 Task: In the event  named  Monthly Performance Evaluation and Development Planning, Set a range of dates when you can accept meetings  '4 Jul â€" 5 Aug 2023'. Select a duration of  30 min. Select working hours  	_x000D_
MON- SAT 9:00am â€" 5:00pm. Add time before or after your events  as 5 min. Set the frequency of available time slots for invitees as  40 min. Set the minimum notice period and maximum events allowed per day as  47 hour and 6. , logged in from the account softage.4@softage.net and add another guest for the event, softage.5@softage.net
Action: Mouse pressed left at (494, 167)
Screenshot: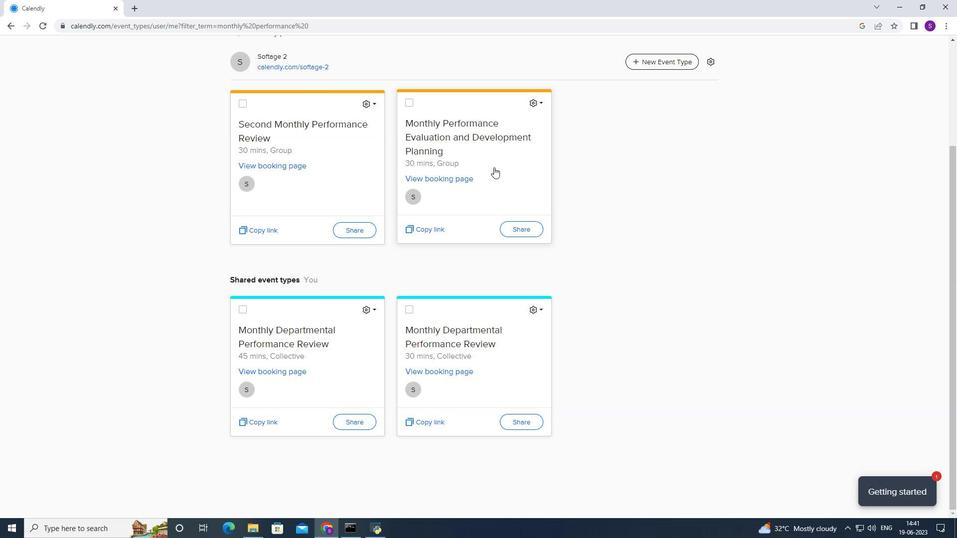
Action: Mouse moved to (340, 215)
Screenshot: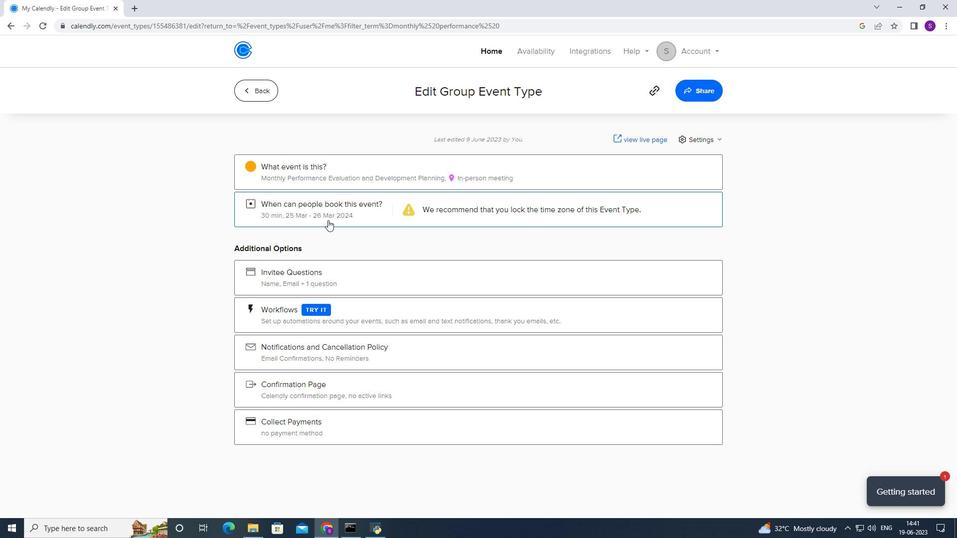 
Action: Mouse pressed left at (340, 215)
Screenshot: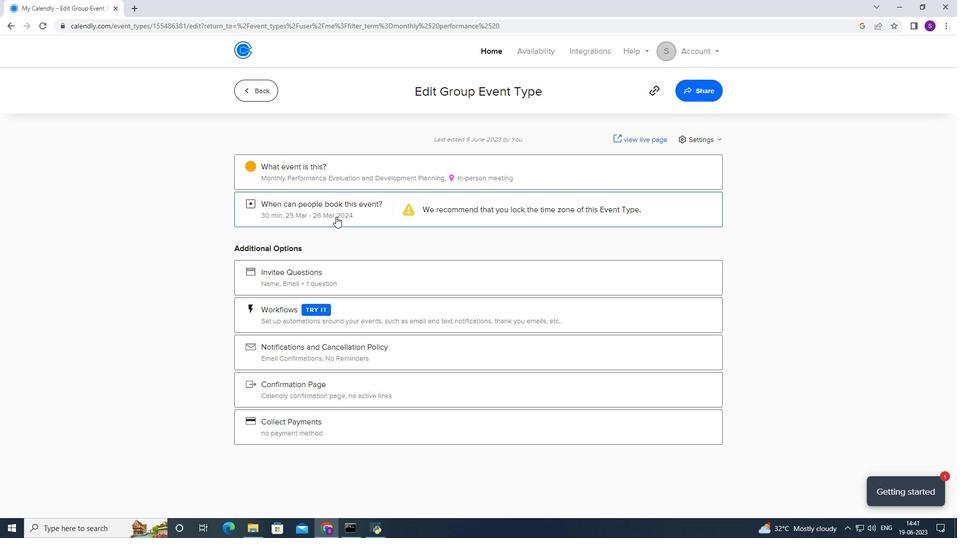 
Action: Mouse moved to (364, 339)
Screenshot: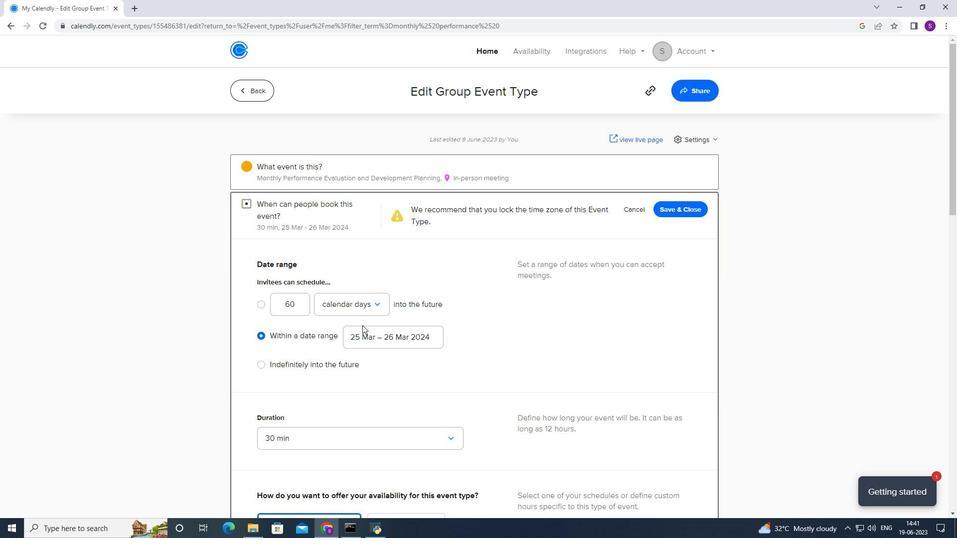 
Action: Mouse pressed left at (364, 339)
Screenshot: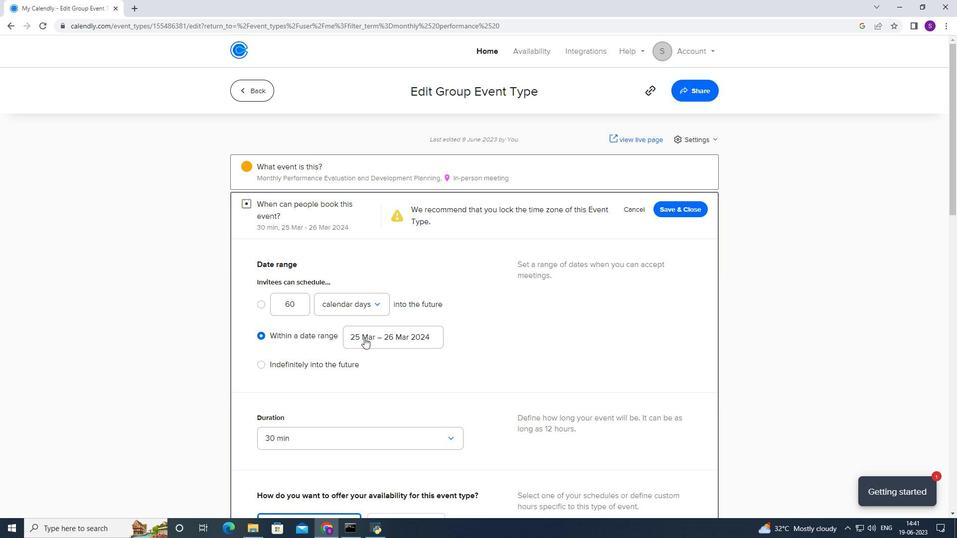 
Action: Mouse moved to (357, 201)
Screenshot: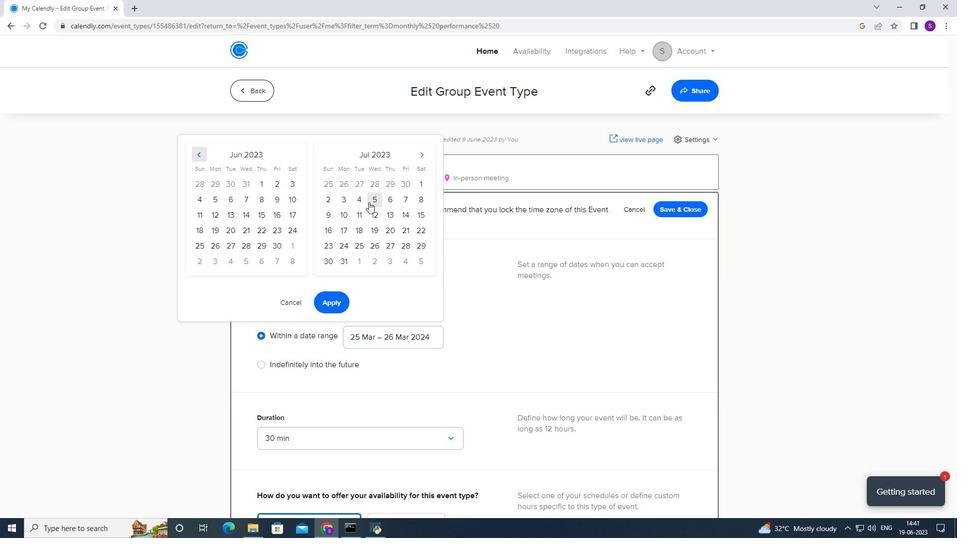 
Action: Mouse pressed left at (357, 201)
Screenshot: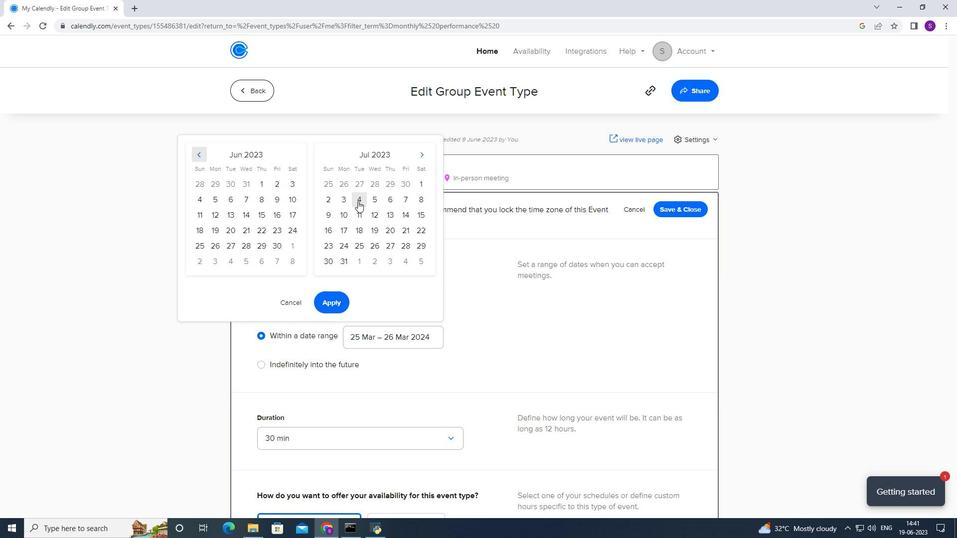 
Action: Mouse moved to (425, 152)
Screenshot: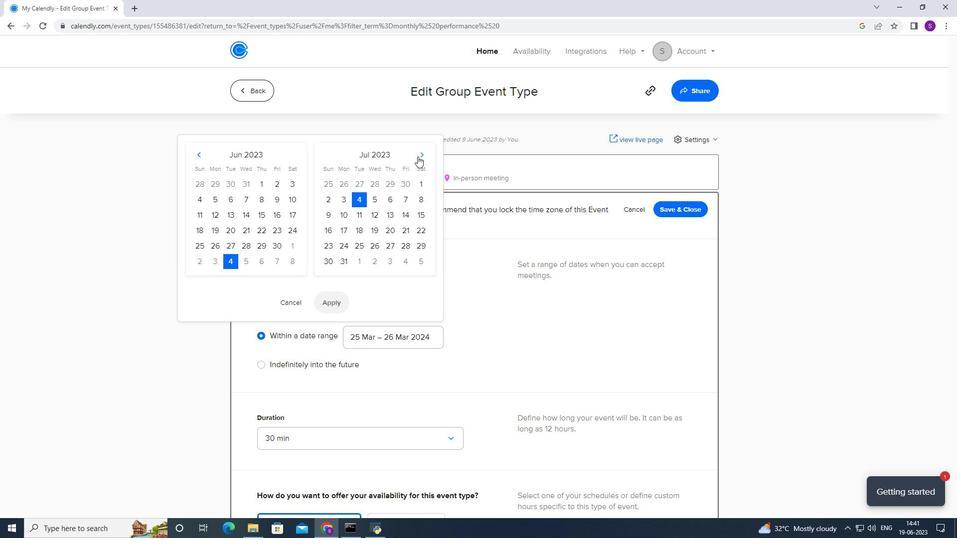 
Action: Mouse pressed left at (425, 152)
Screenshot: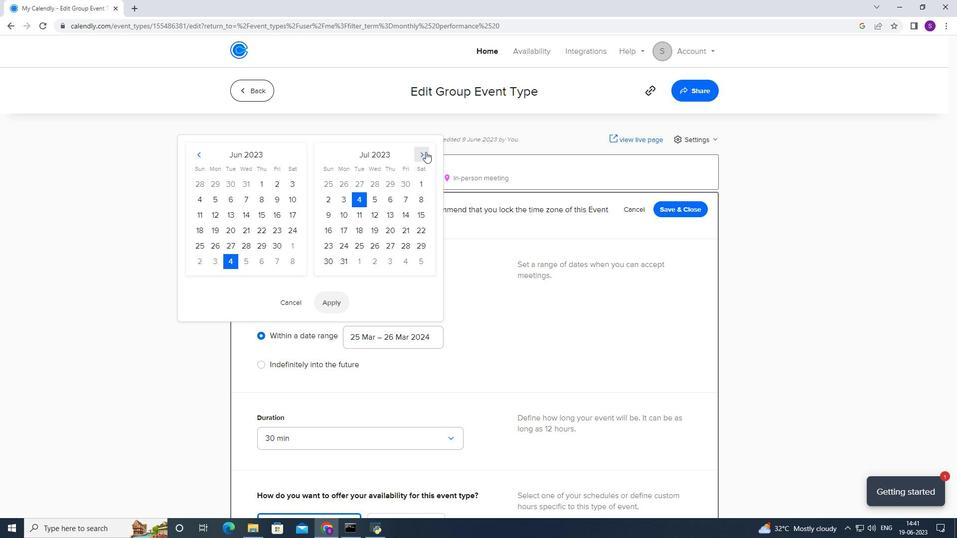 
Action: Mouse moved to (425, 179)
Screenshot: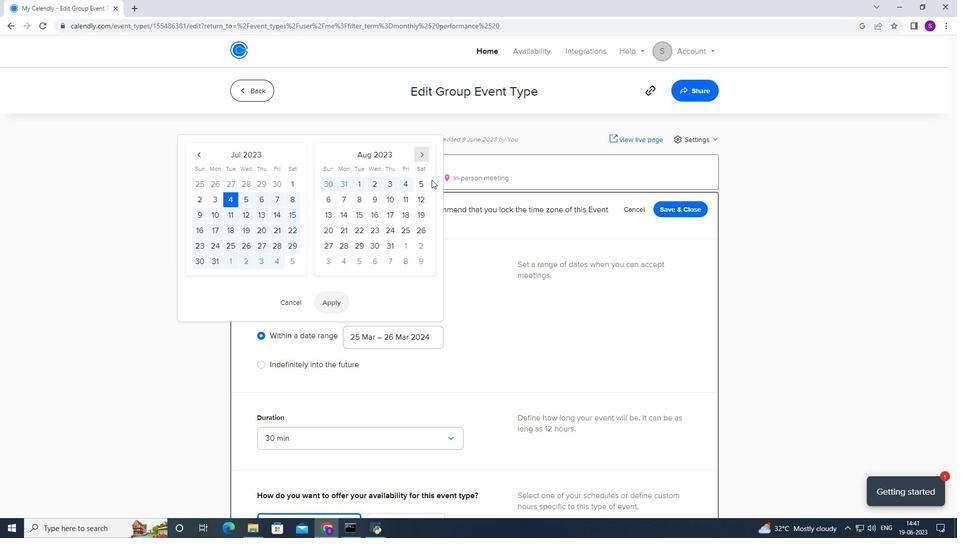 
Action: Mouse pressed left at (425, 179)
Screenshot: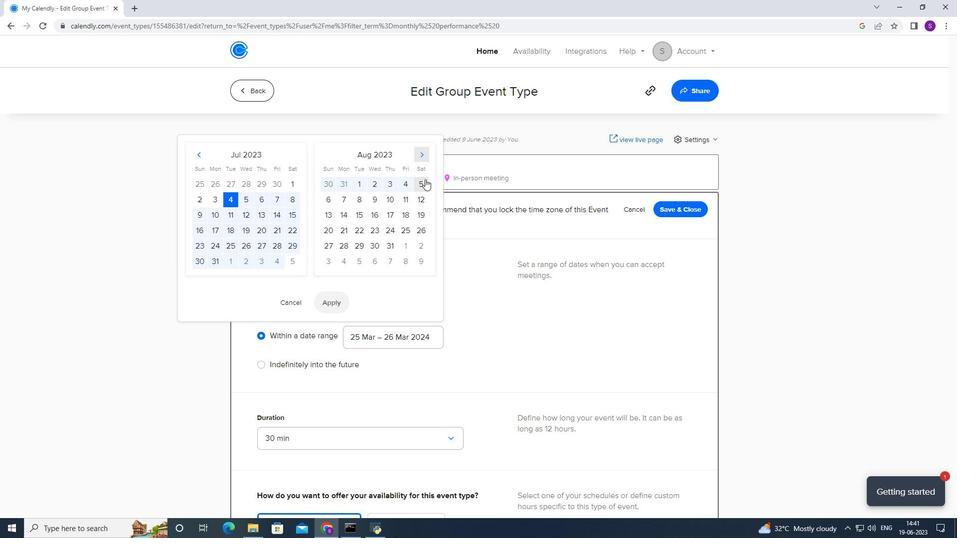 
Action: Mouse moved to (334, 307)
Screenshot: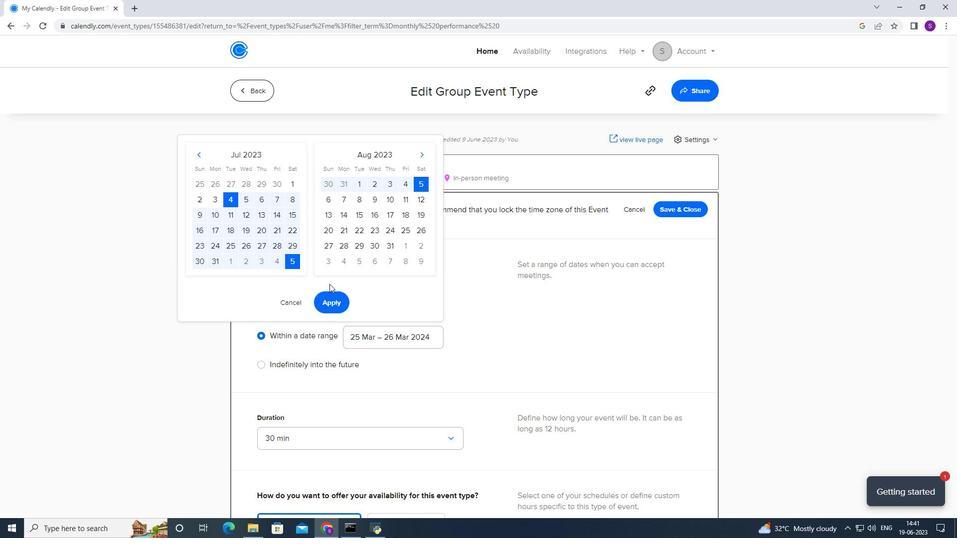 
Action: Mouse pressed left at (334, 307)
Screenshot: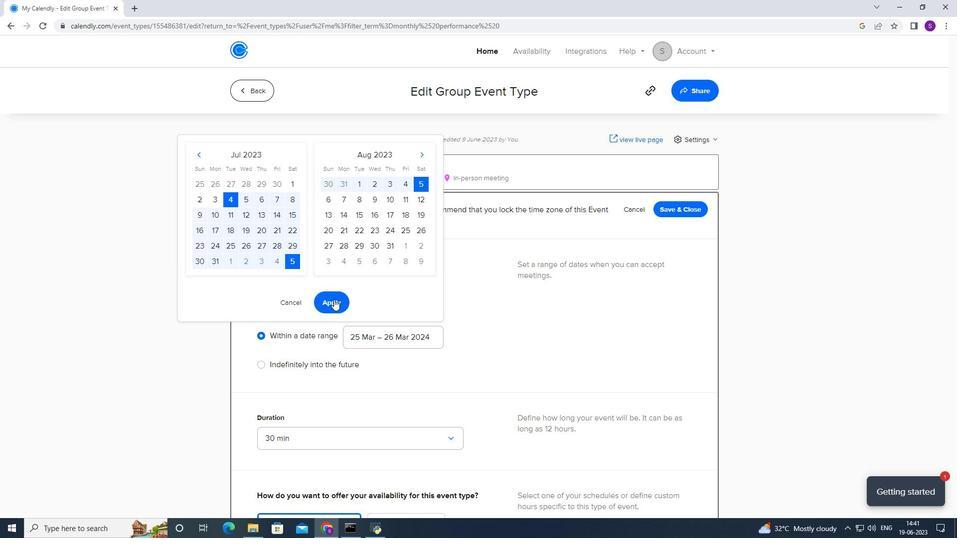 
Action: Mouse moved to (359, 301)
Screenshot: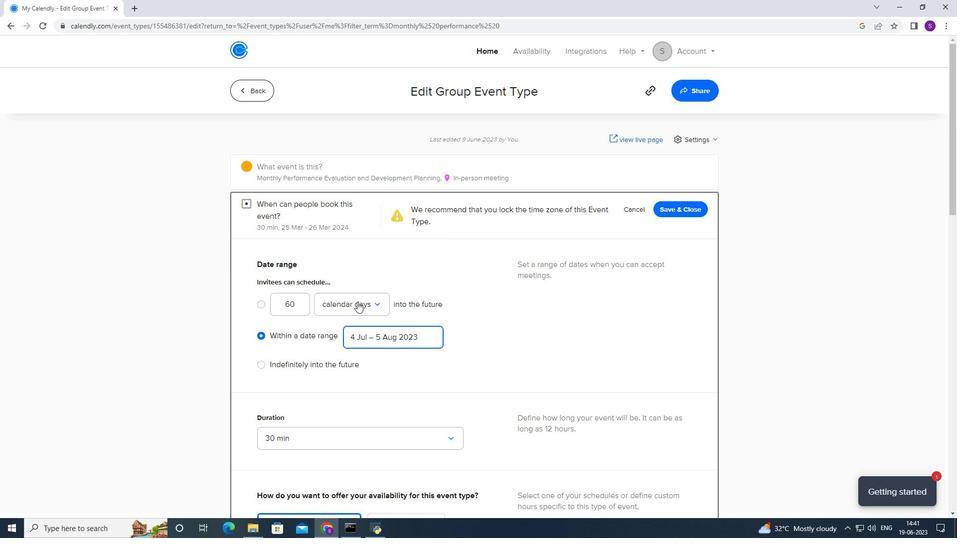 
Action: Mouse scrolled (359, 300) with delta (0, 0)
Screenshot: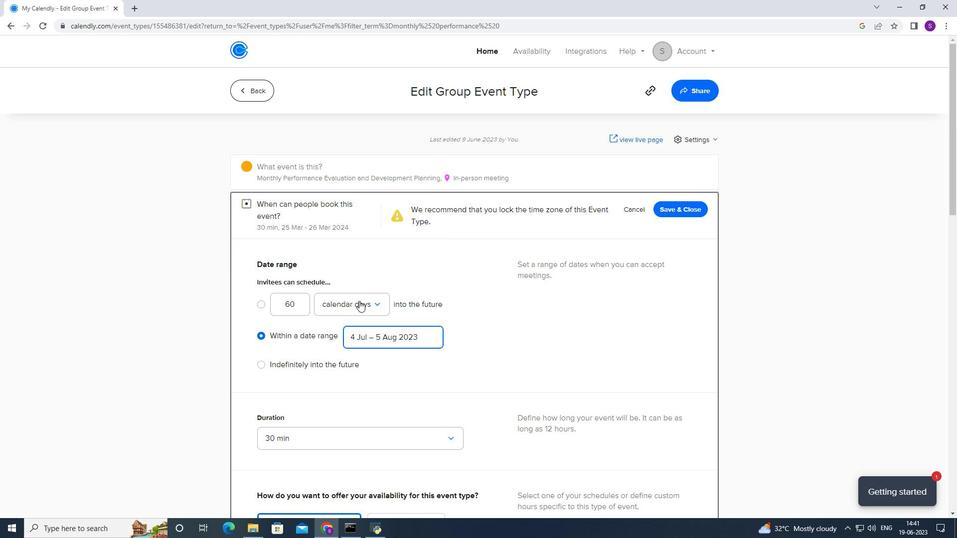 
Action: Mouse scrolled (359, 300) with delta (0, 0)
Screenshot: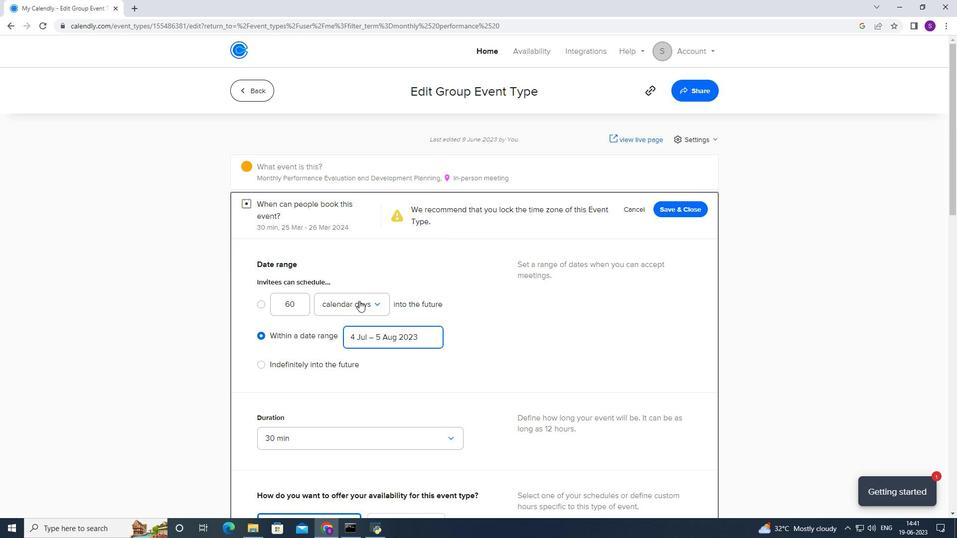 
Action: Mouse scrolled (359, 300) with delta (0, 0)
Screenshot: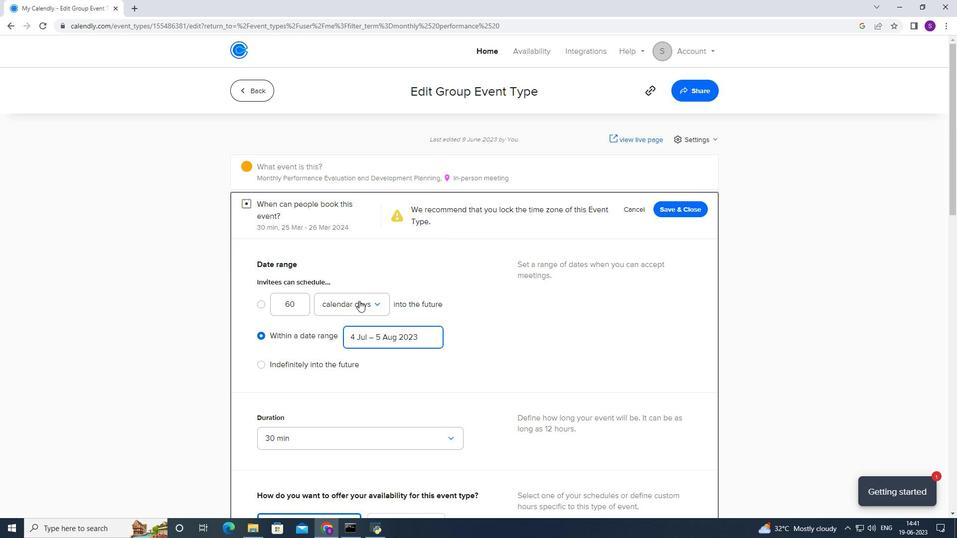 
Action: Mouse scrolled (359, 300) with delta (0, 0)
Screenshot: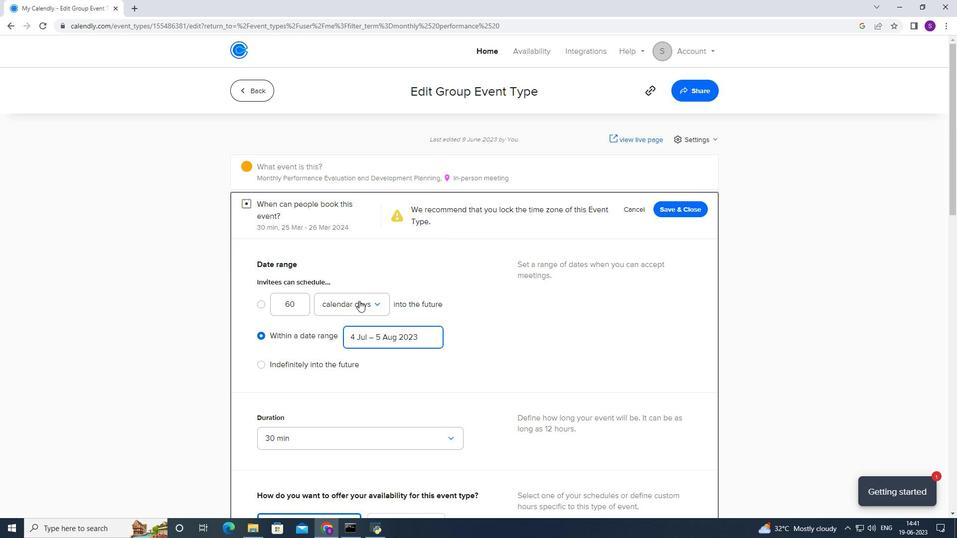 
Action: Mouse scrolled (359, 300) with delta (0, 0)
Screenshot: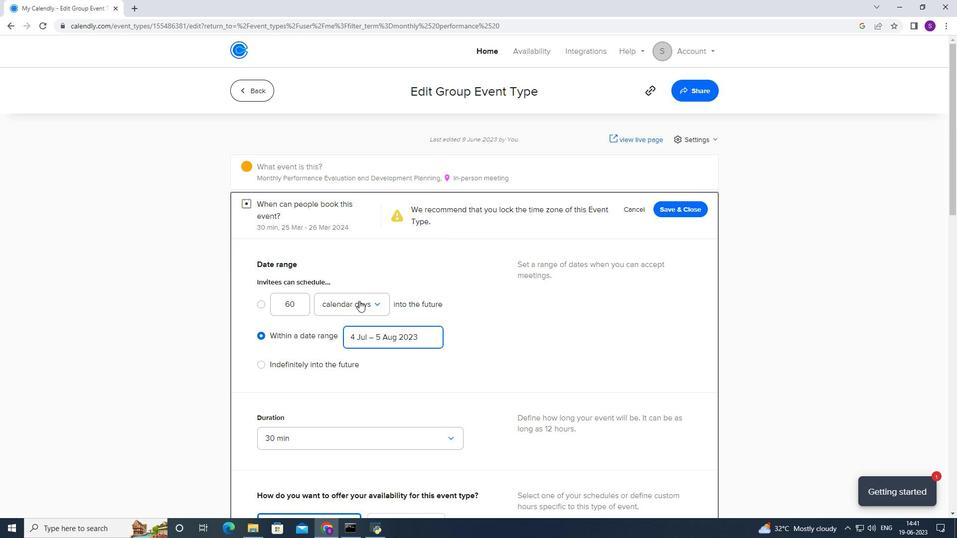 
Action: Mouse scrolled (359, 300) with delta (0, 0)
Screenshot: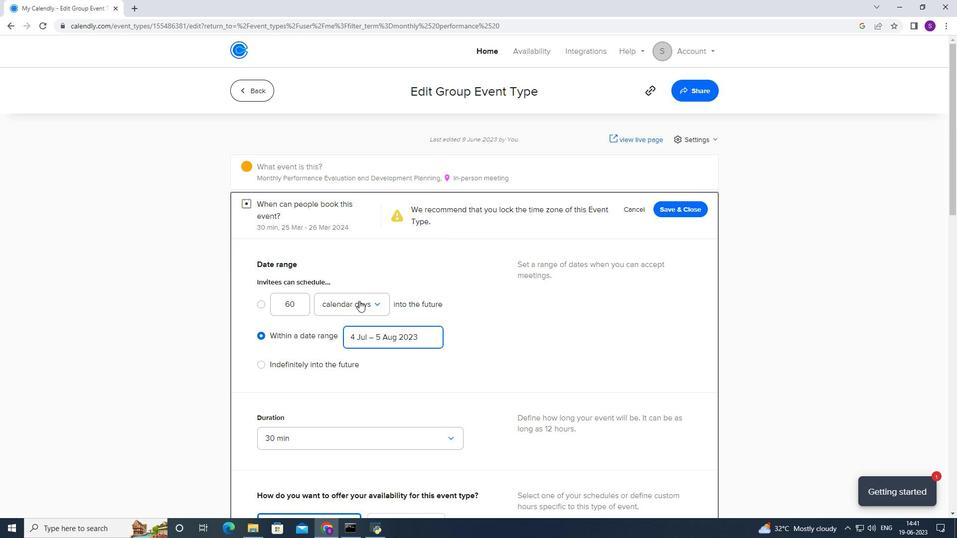 
Action: Mouse scrolled (359, 300) with delta (0, 0)
Screenshot: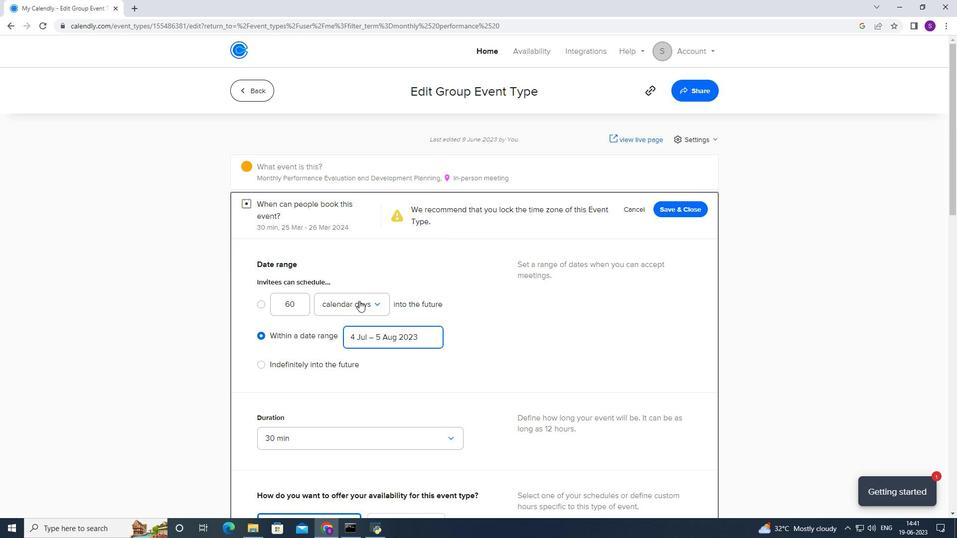 
Action: Mouse moved to (365, 286)
Screenshot: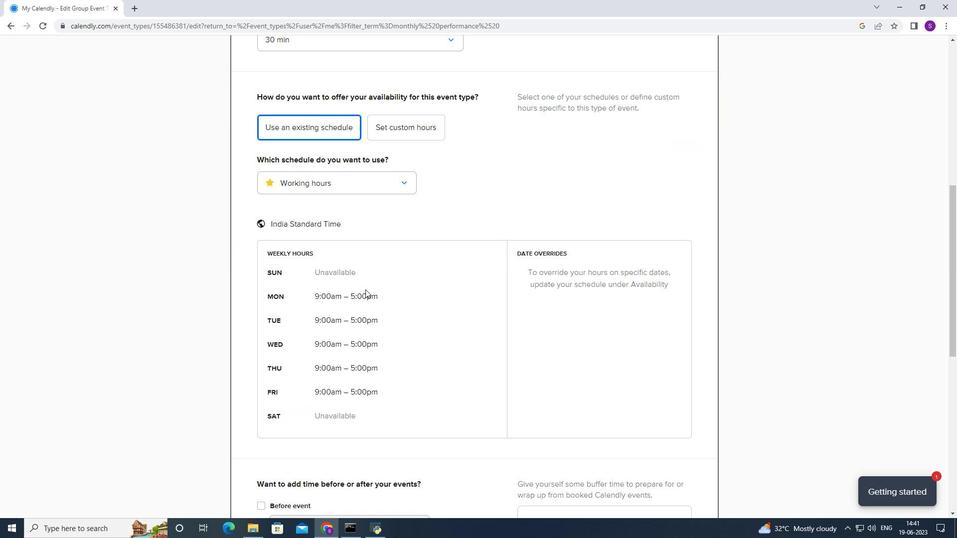 
Action: Mouse scrolled (365, 287) with delta (0, 0)
Screenshot: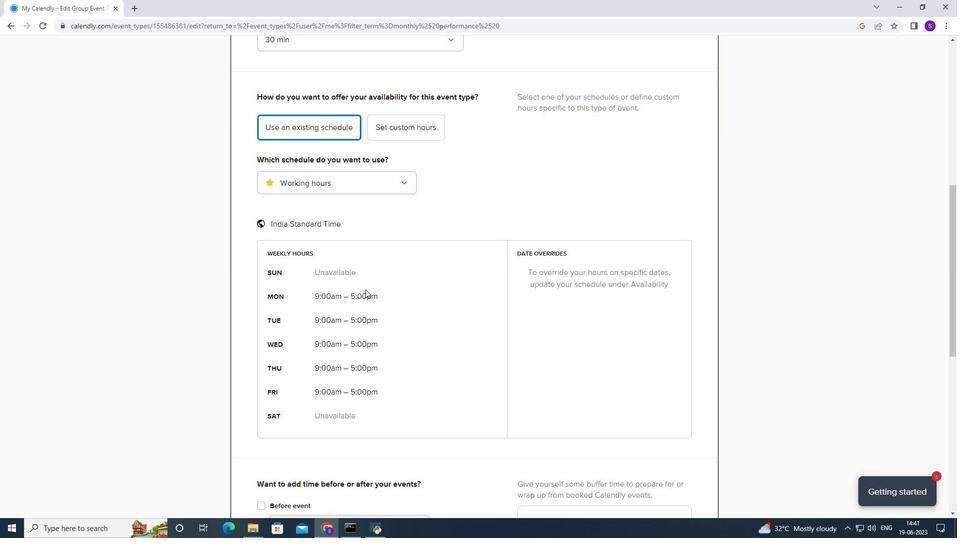 
Action: Mouse scrolled (365, 287) with delta (0, 0)
Screenshot: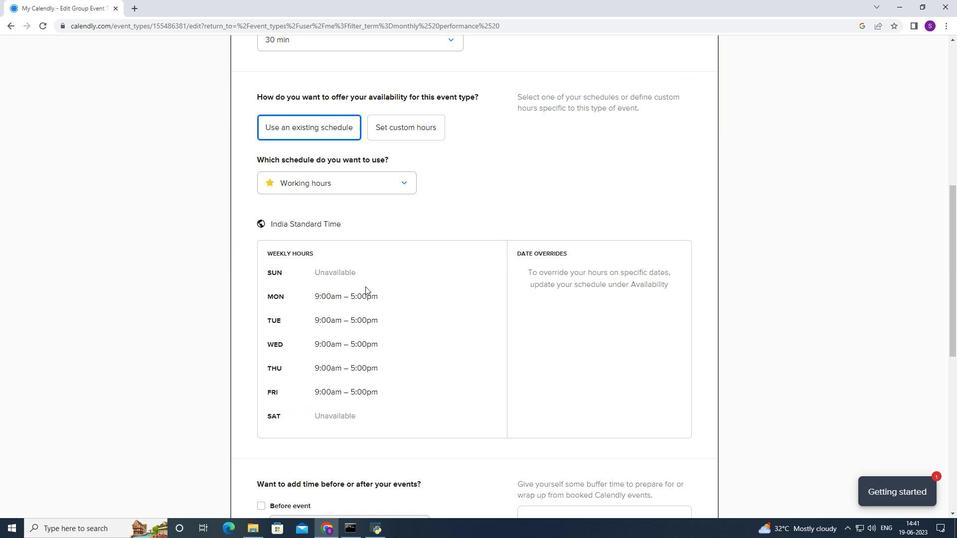 
Action: Mouse scrolled (365, 287) with delta (0, 0)
Screenshot: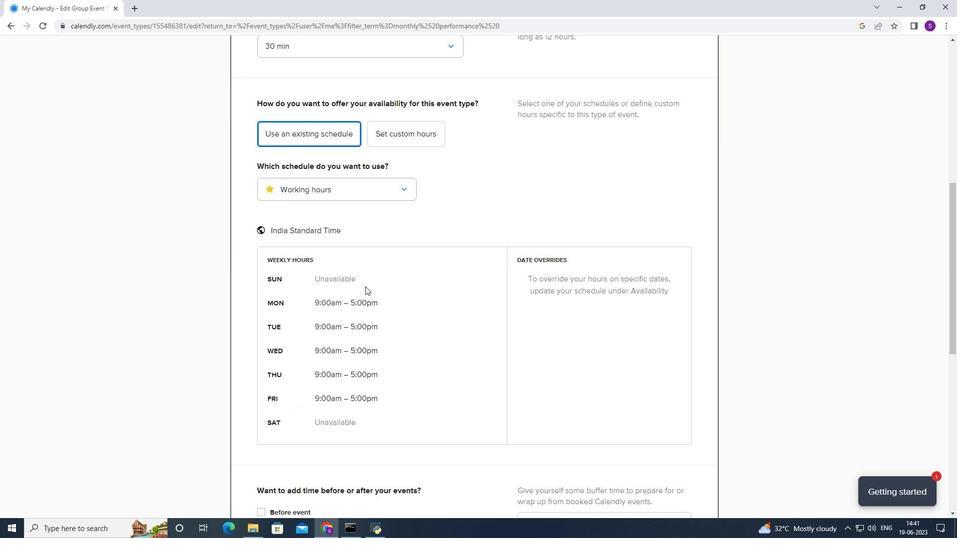 
Action: Mouse moved to (379, 266)
Screenshot: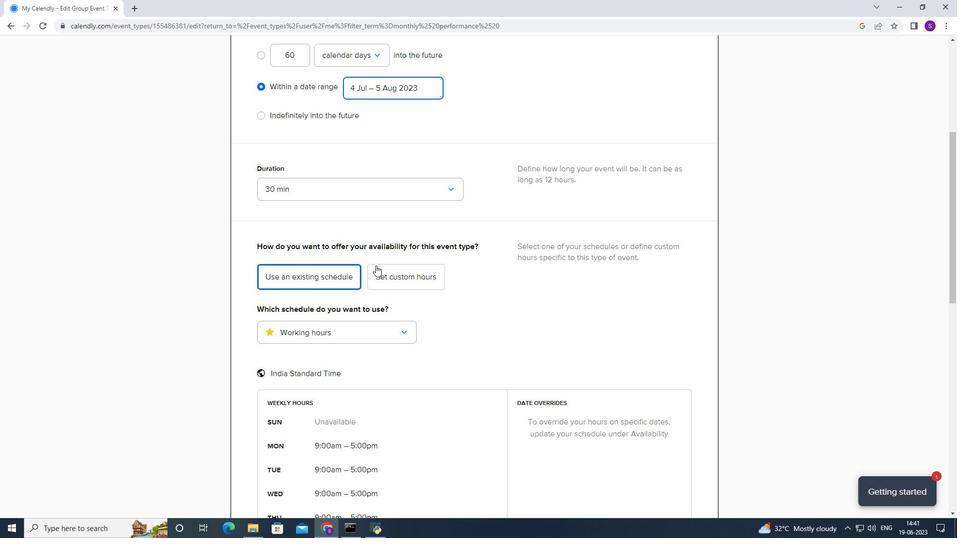
Action: Mouse pressed left at (379, 266)
Screenshot: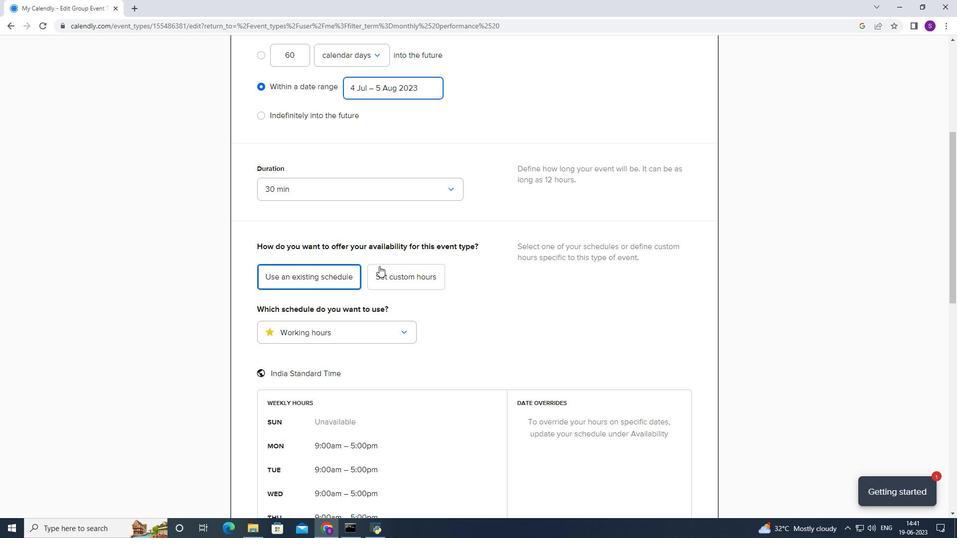 
Action: Mouse moved to (331, 303)
Screenshot: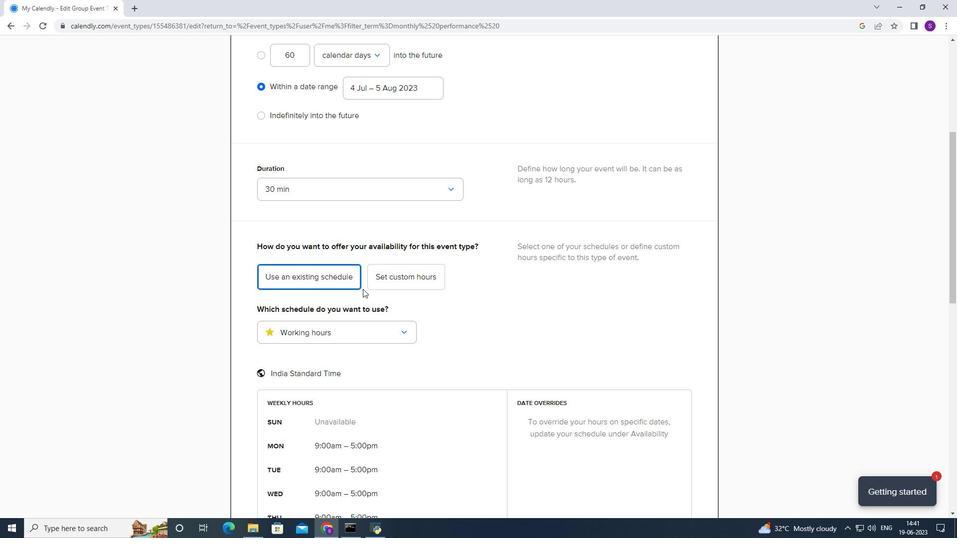 
Action: Mouse scrolled (331, 303) with delta (0, 0)
Screenshot: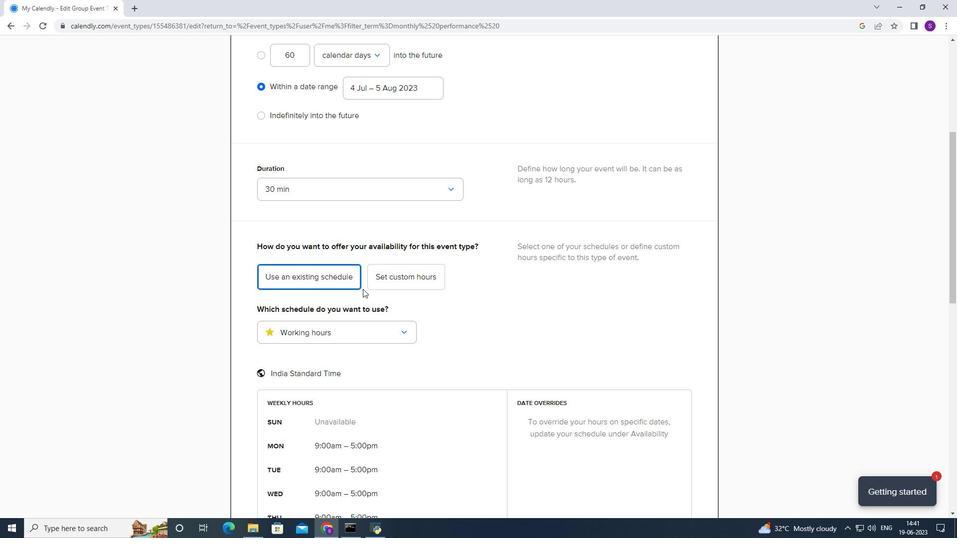 
Action: Mouse moved to (317, 307)
Screenshot: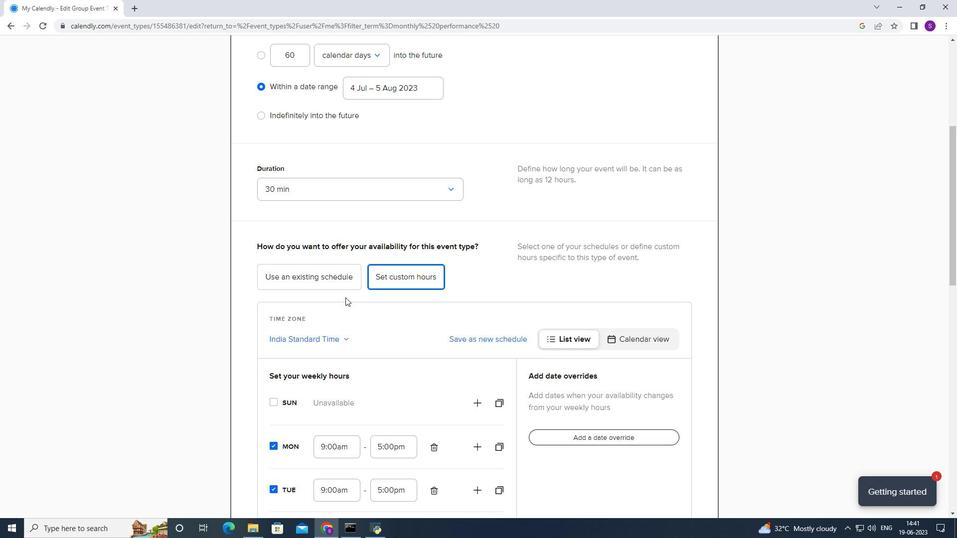 
Action: Mouse scrolled (317, 306) with delta (0, 0)
Screenshot: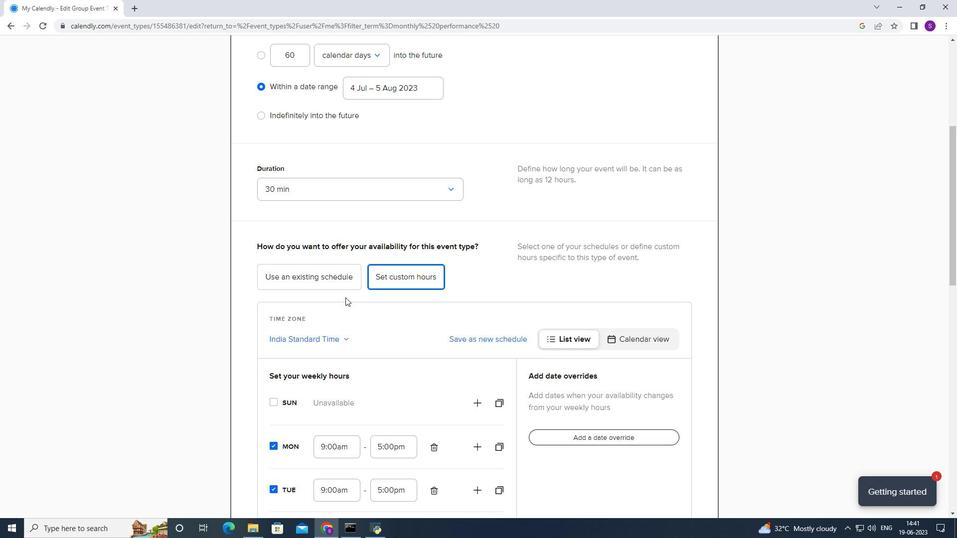 
Action: Mouse moved to (317, 307)
Screenshot: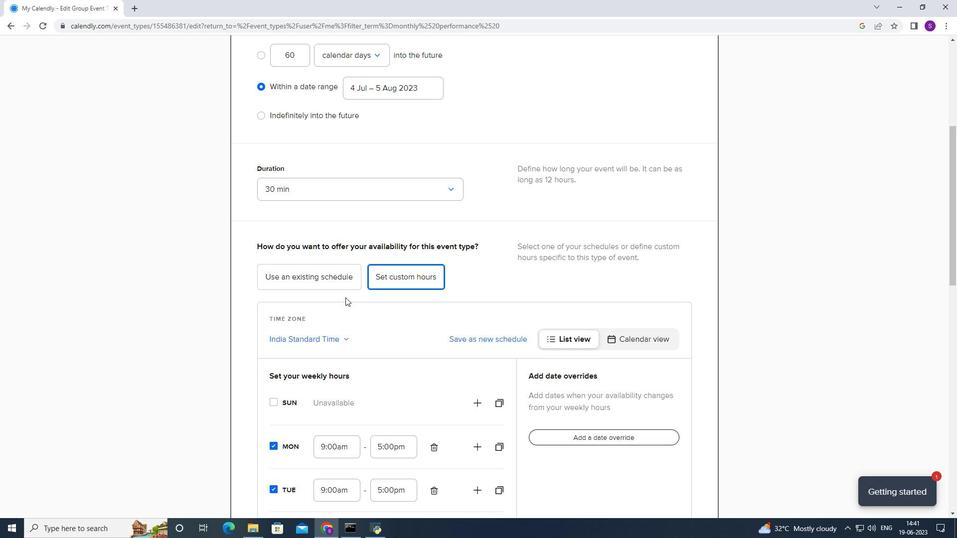 
Action: Mouse scrolled (317, 306) with delta (0, 0)
Screenshot: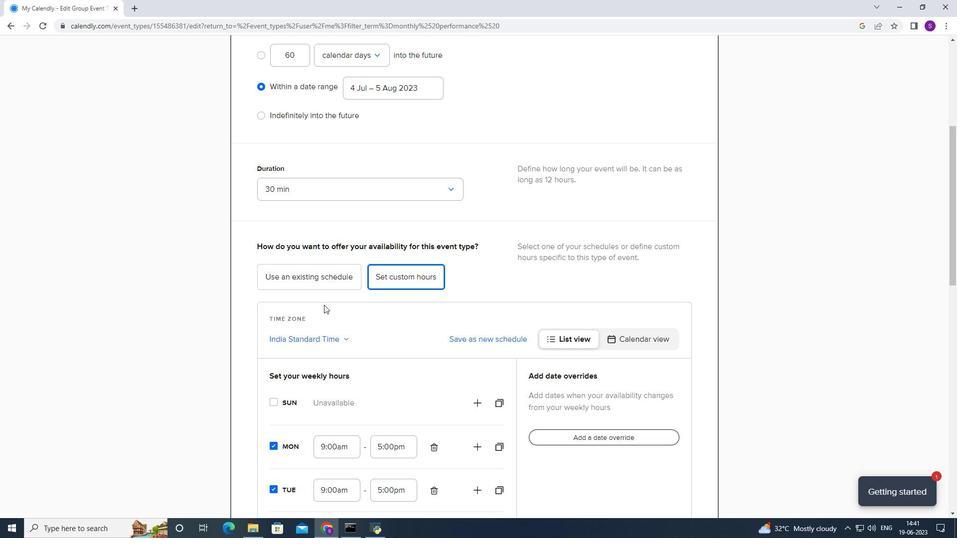 
Action: Mouse scrolled (317, 306) with delta (0, 0)
Screenshot: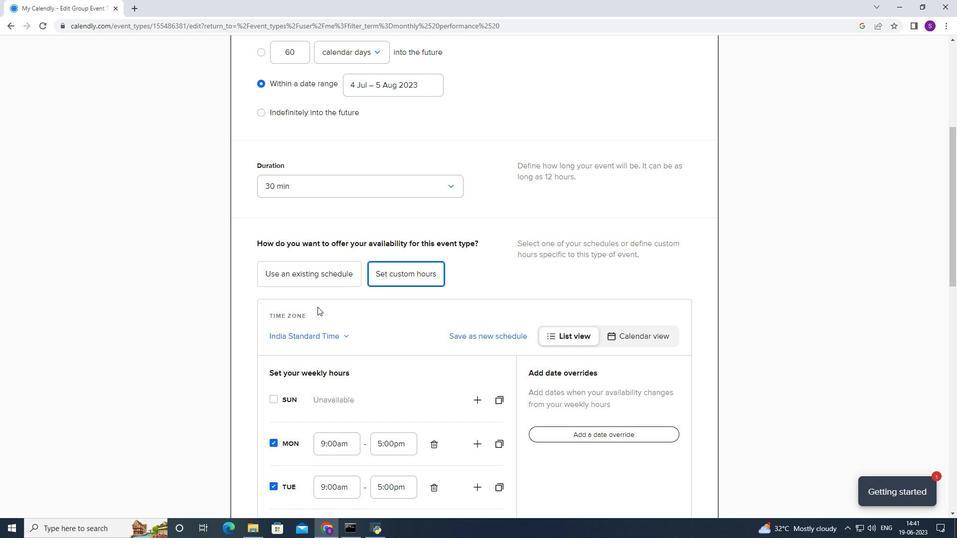 
Action: Mouse moved to (314, 301)
Screenshot: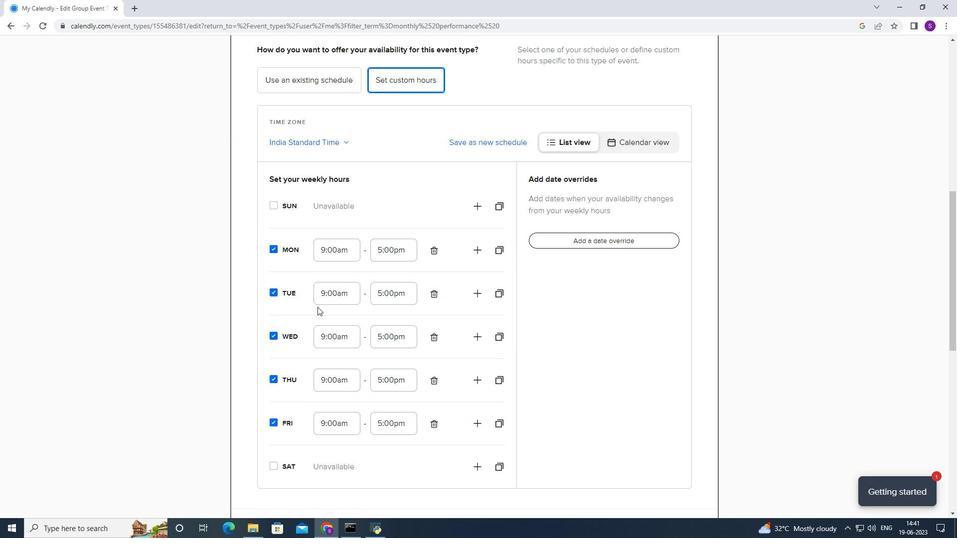 
Action: Mouse scrolled (314, 301) with delta (0, 0)
Screenshot: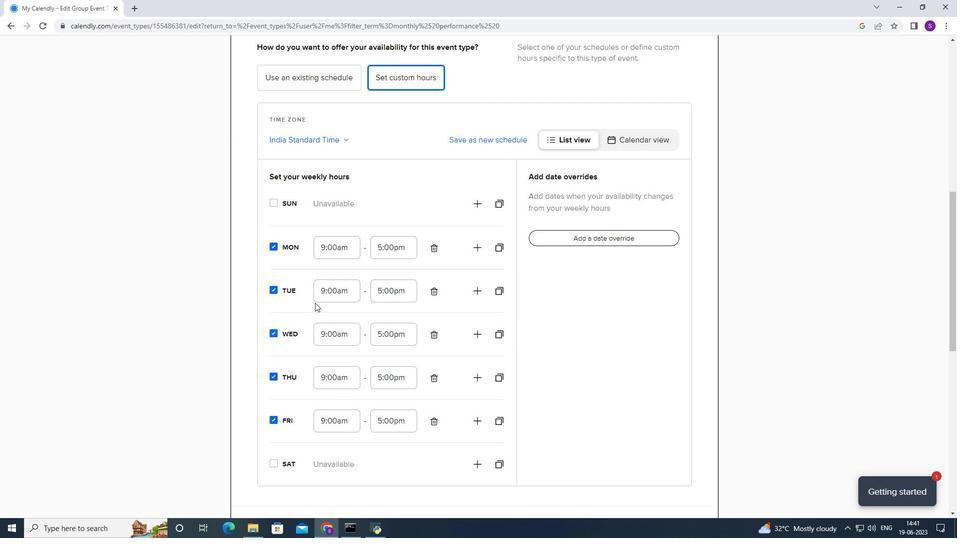 
Action: Mouse scrolled (314, 301) with delta (0, 0)
Screenshot: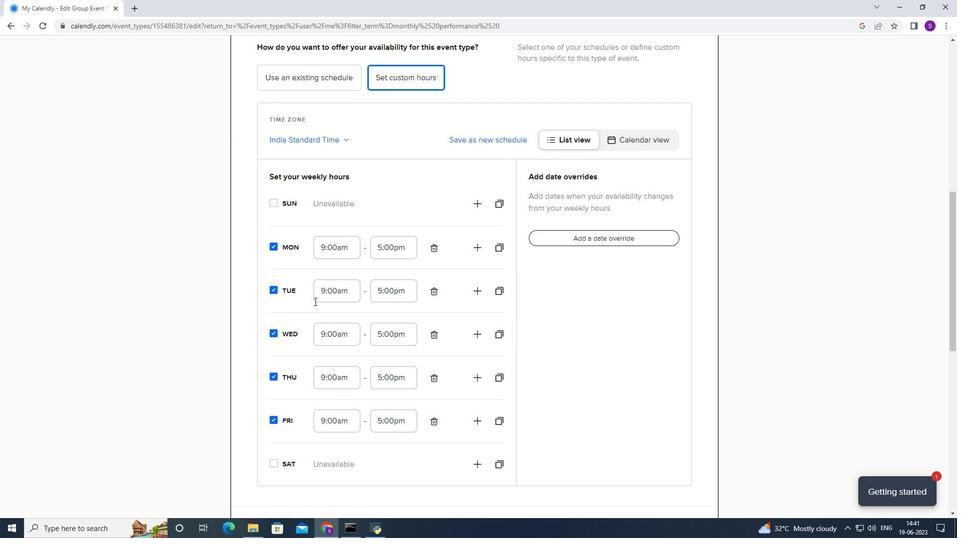 
Action: Mouse moved to (314, 301)
Screenshot: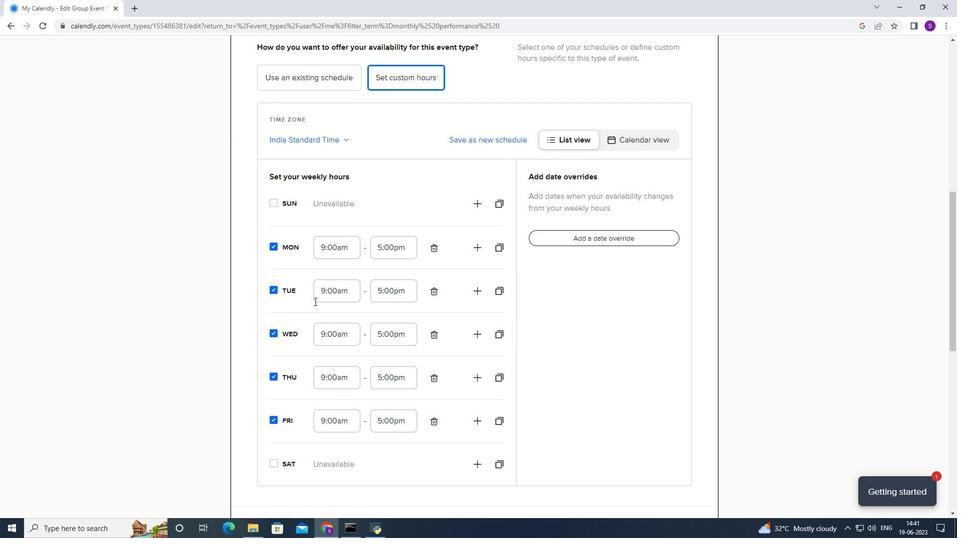 
Action: Mouse scrolled (314, 301) with delta (0, 0)
Screenshot: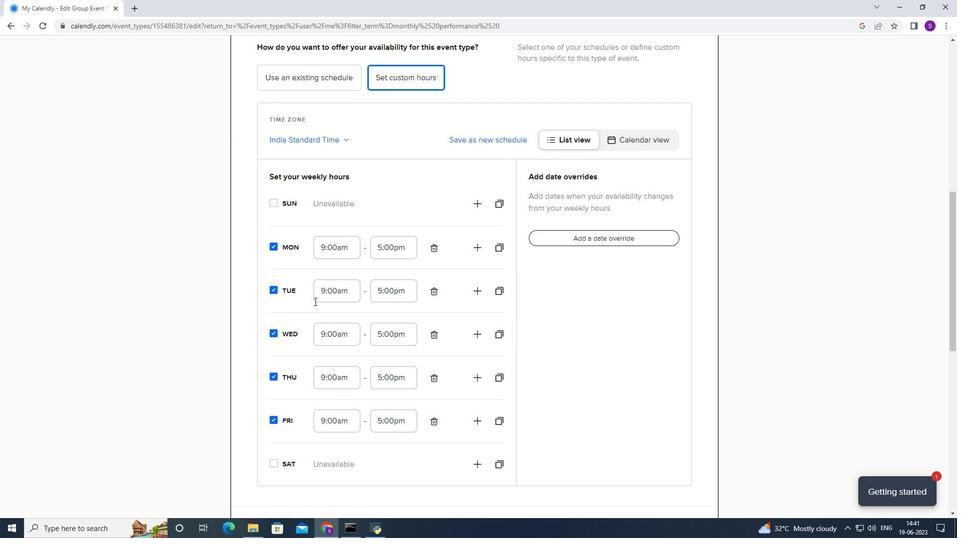
Action: Mouse moved to (312, 302)
Screenshot: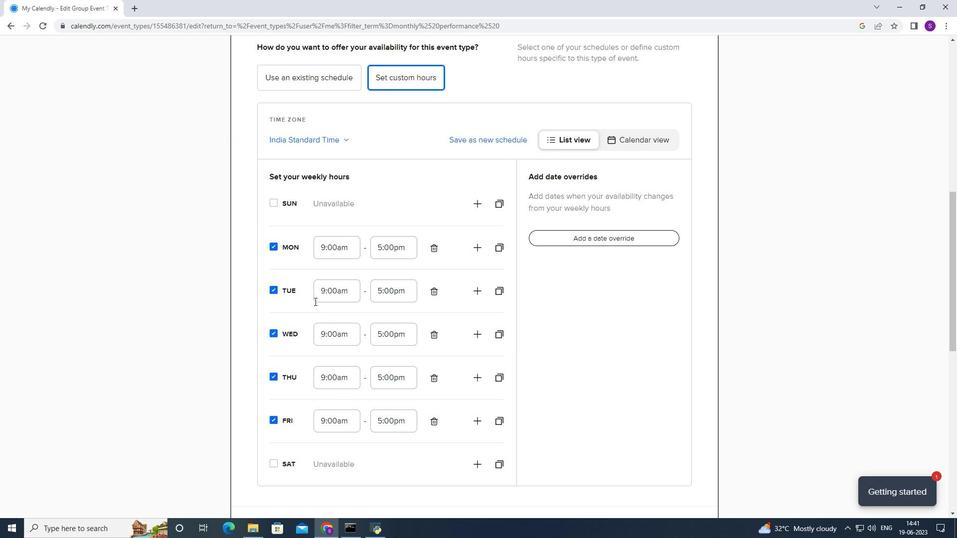 
Action: Mouse scrolled (312, 301) with delta (0, 0)
Screenshot: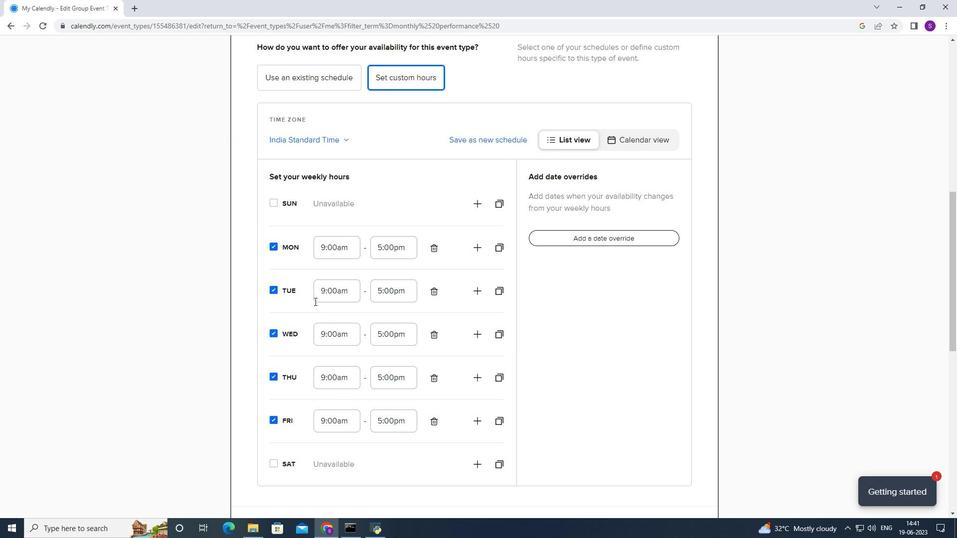 
Action: Mouse scrolled (312, 301) with delta (0, 0)
Screenshot: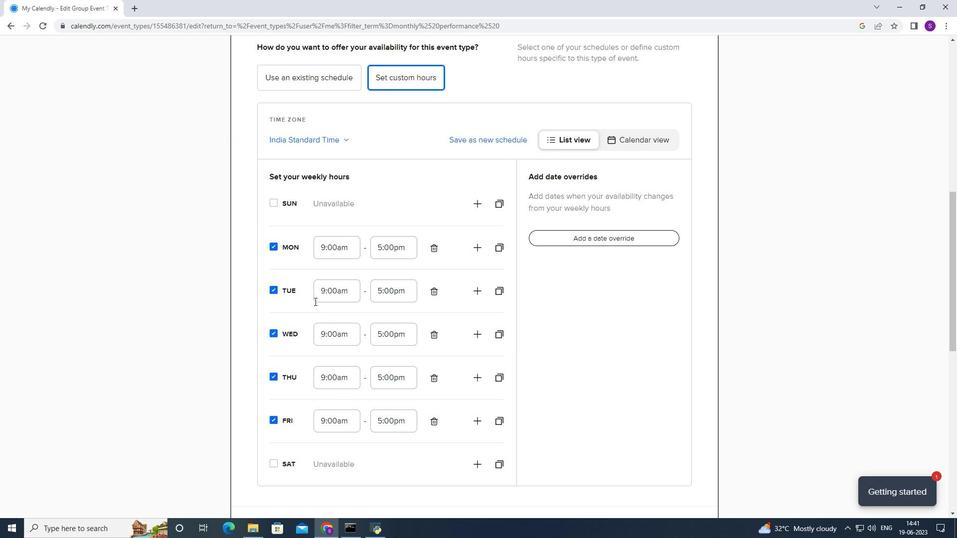 
Action: Mouse moved to (284, 222)
Screenshot: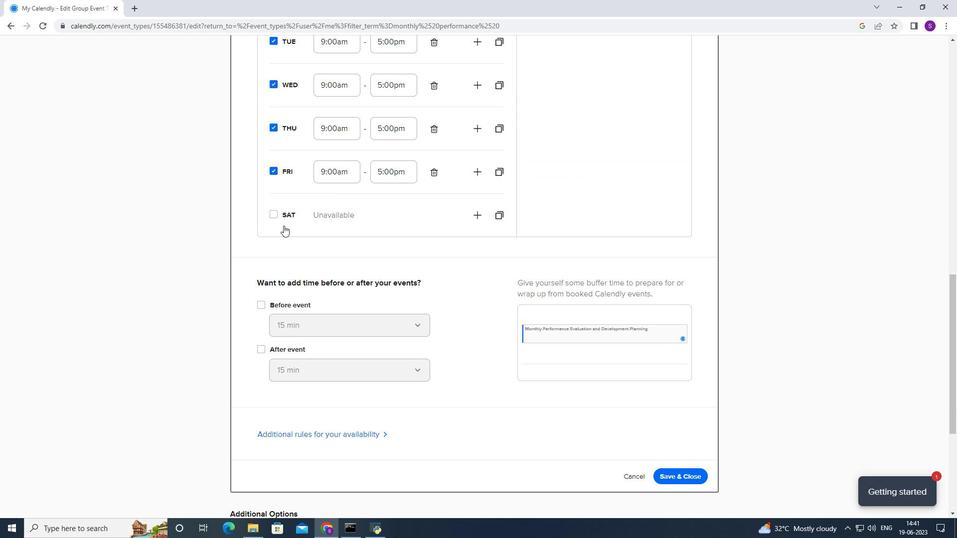 
Action: Mouse pressed left at (284, 222)
Screenshot: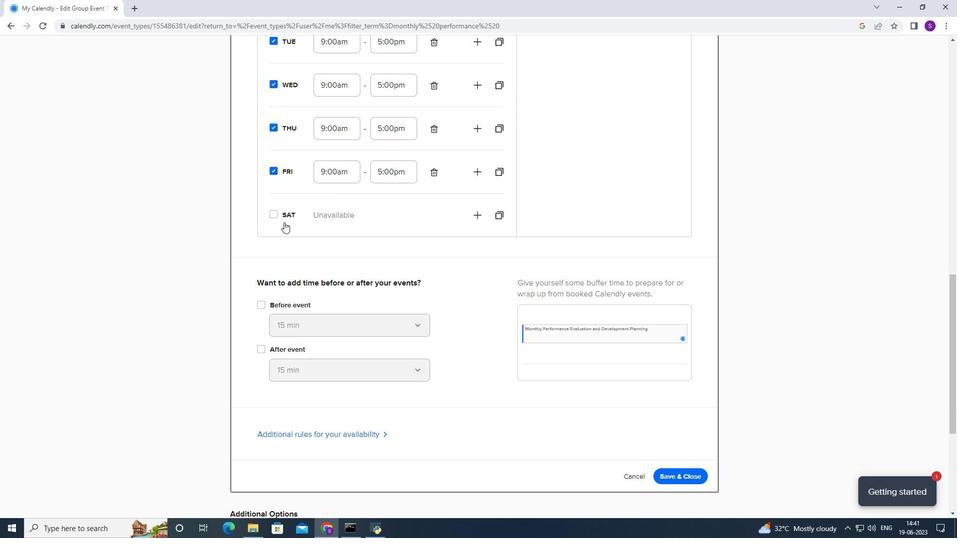 
Action: Mouse moved to (289, 310)
Screenshot: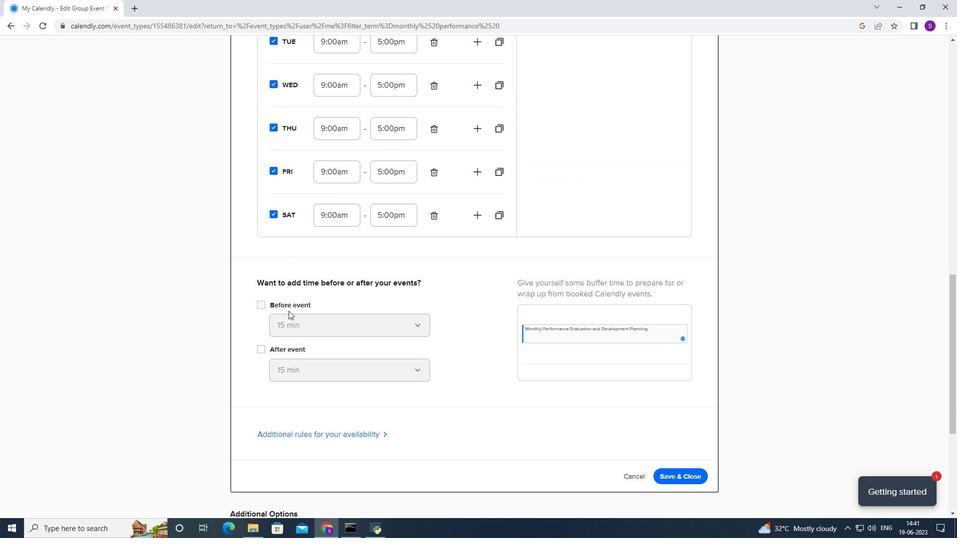 
Action: Mouse pressed left at (289, 310)
Screenshot: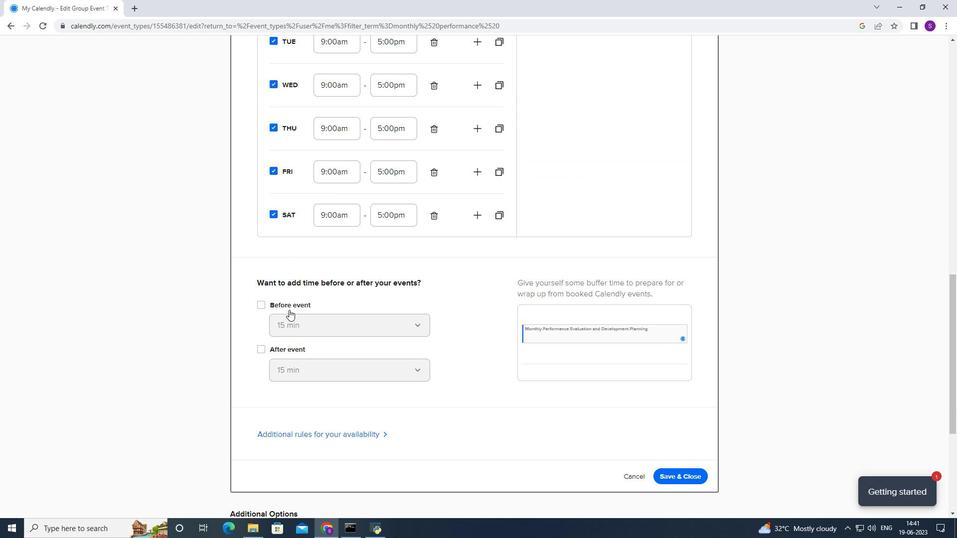 
Action: Mouse moved to (290, 328)
Screenshot: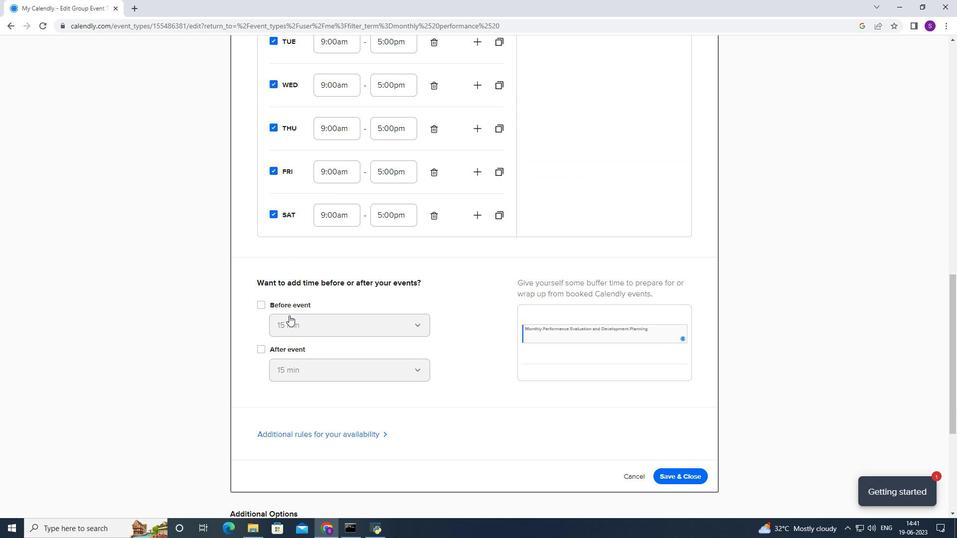 
Action: Mouse pressed left at (290, 328)
Screenshot: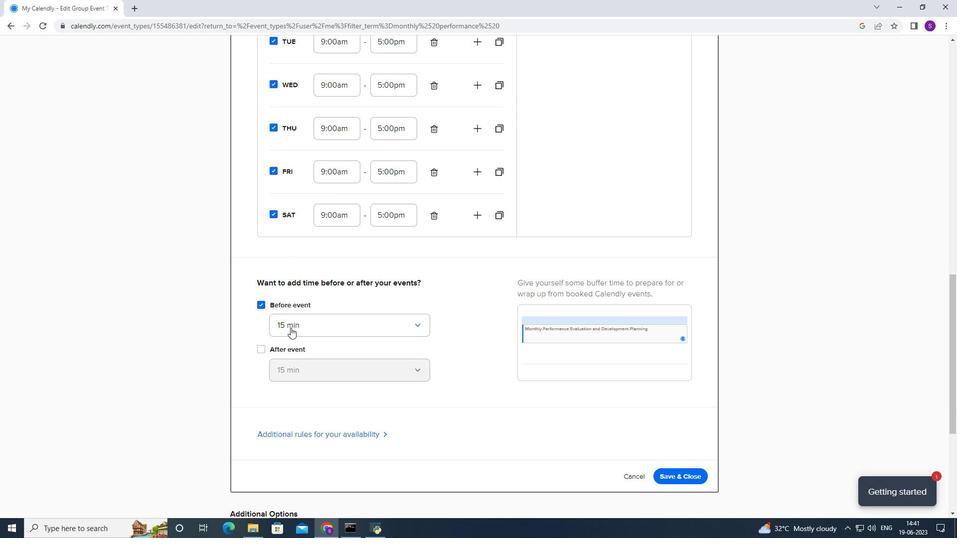 
Action: Mouse moved to (290, 349)
Screenshot: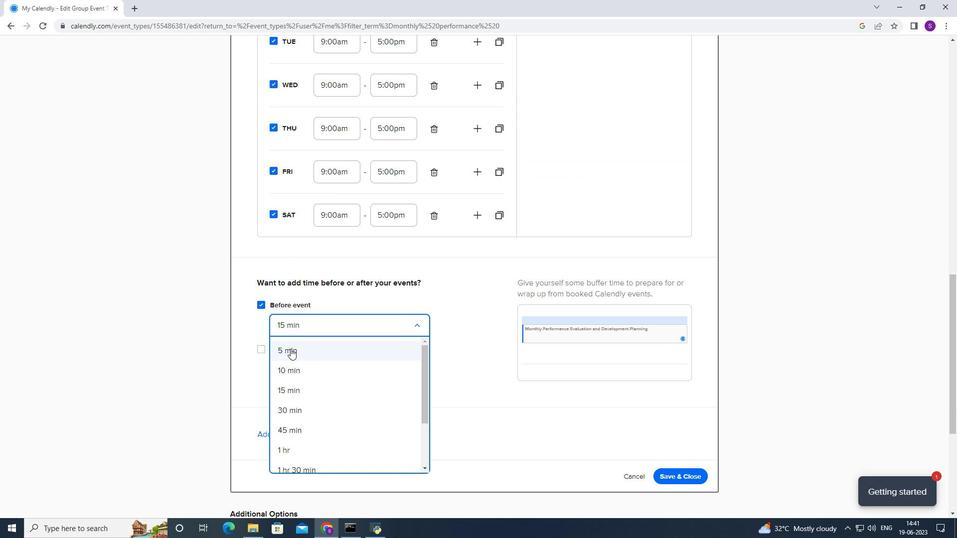 
Action: Mouse pressed left at (290, 349)
Screenshot: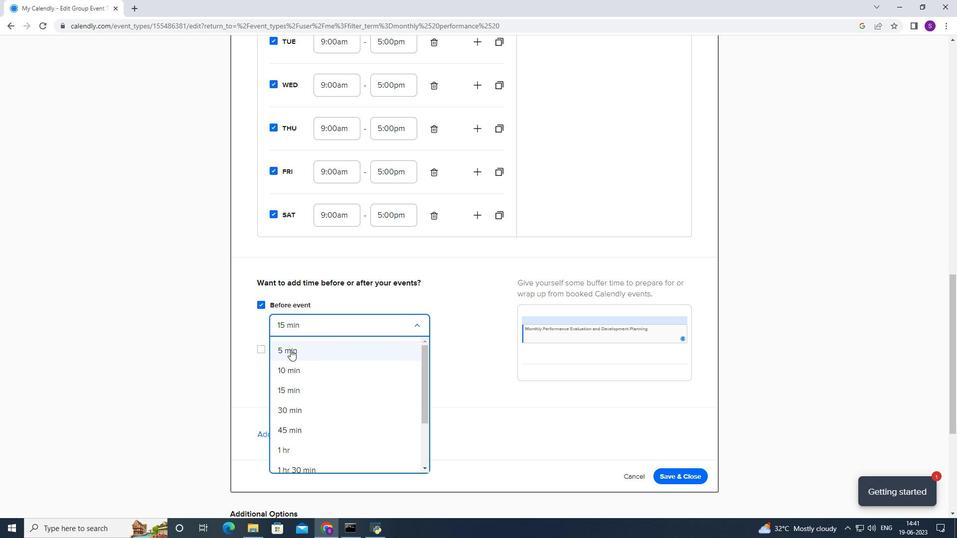 
Action: Mouse moved to (277, 354)
Screenshot: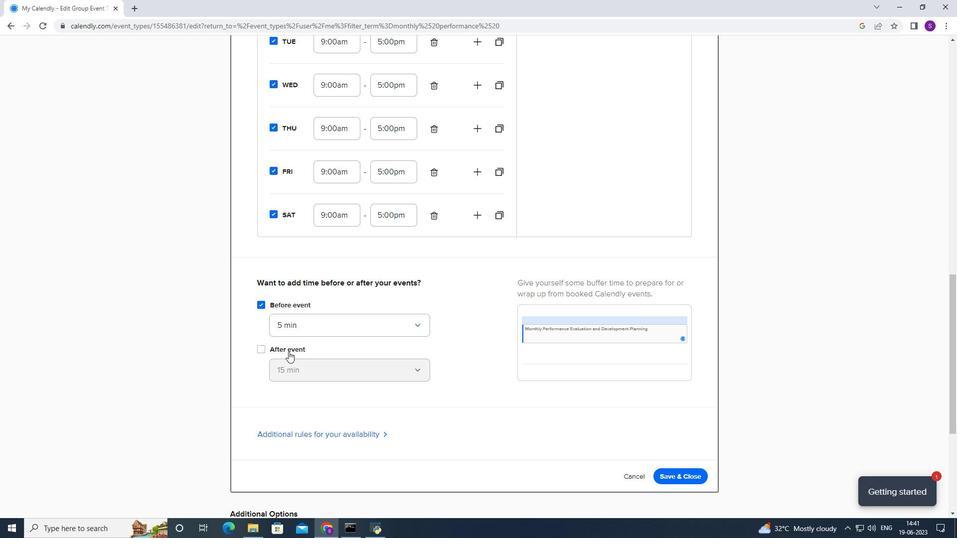
Action: Mouse pressed left at (277, 354)
Screenshot: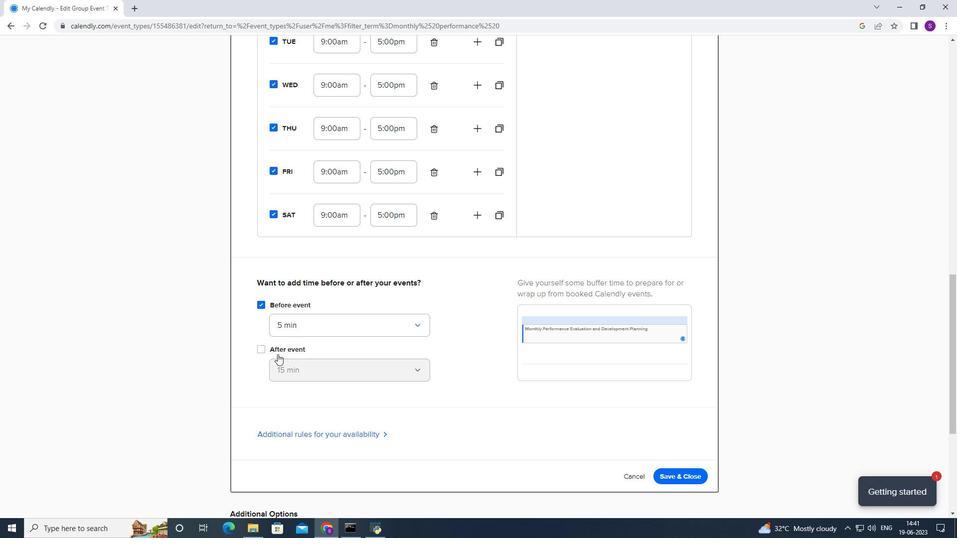 
Action: Mouse moved to (279, 366)
Screenshot: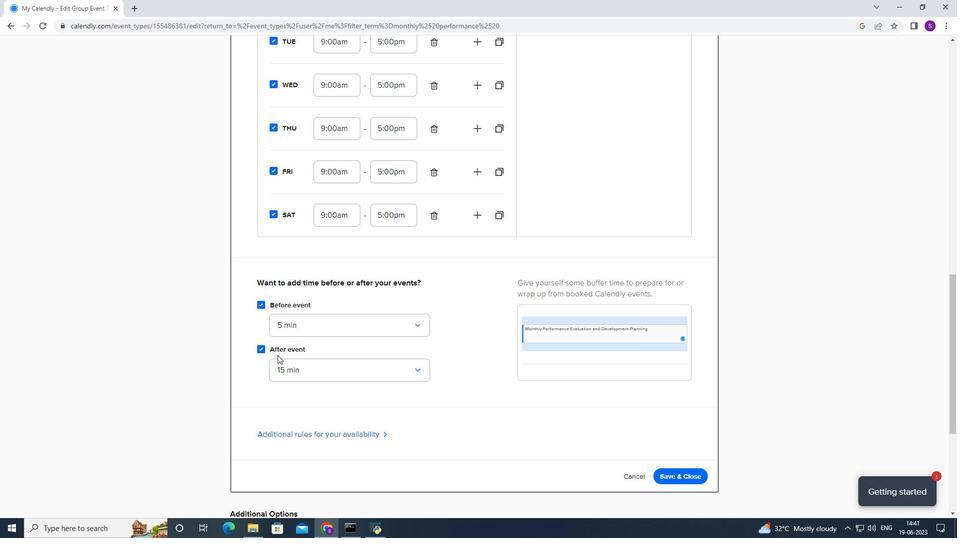 
Action: Mouse pressed left at (279, 366)
Screenshot: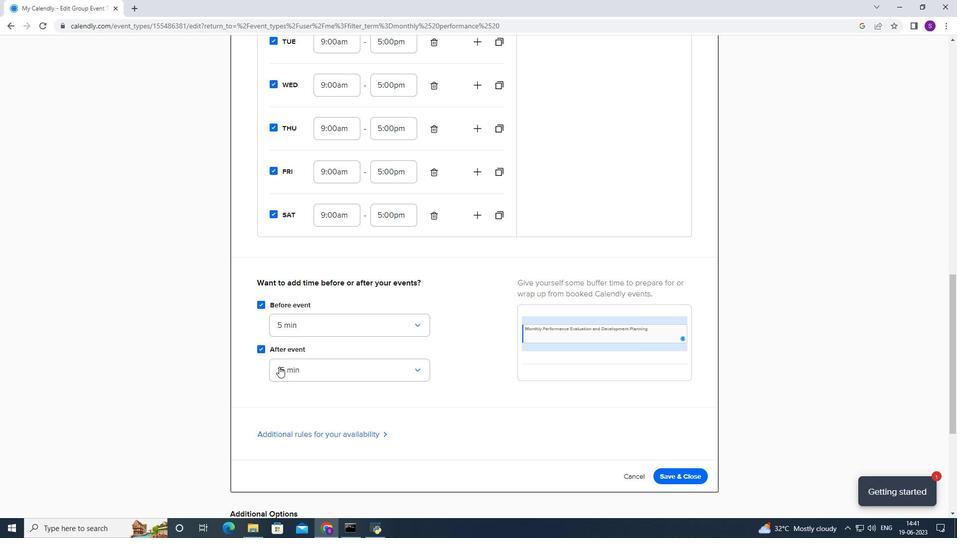
Action: Mouse moved to (280, 397)
Screenshot: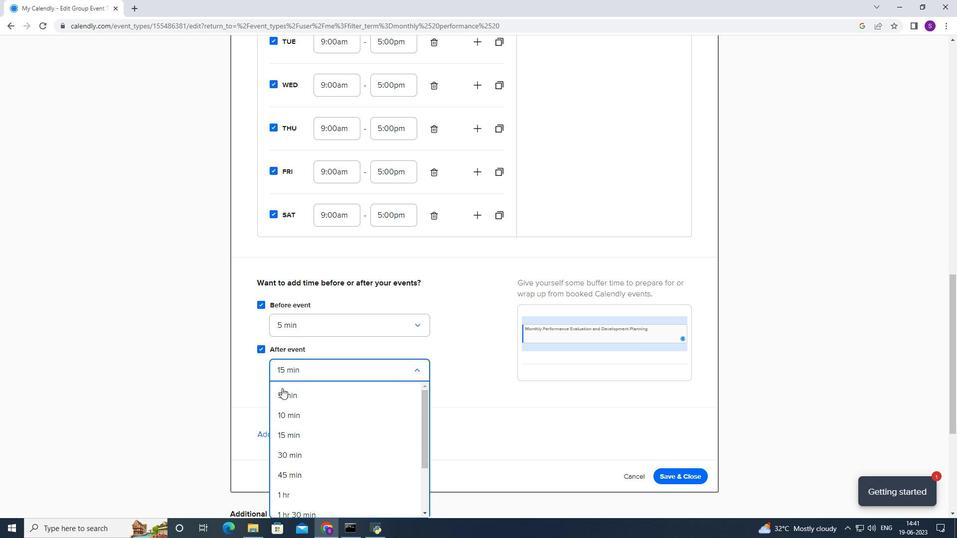 
Action: Mouse pressed left at (280, 397)
Screenshot: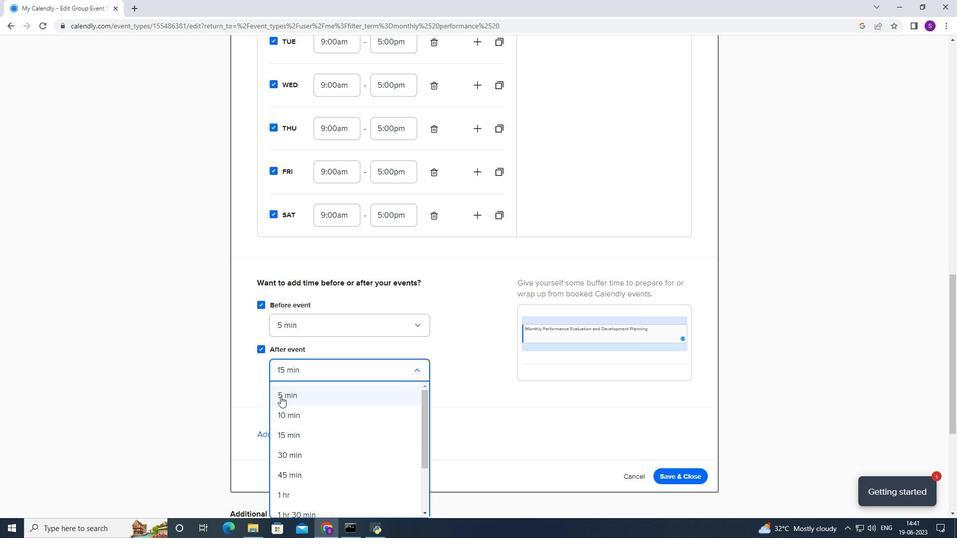 
Action: Mouse moved to (302, 371)
Screenshot: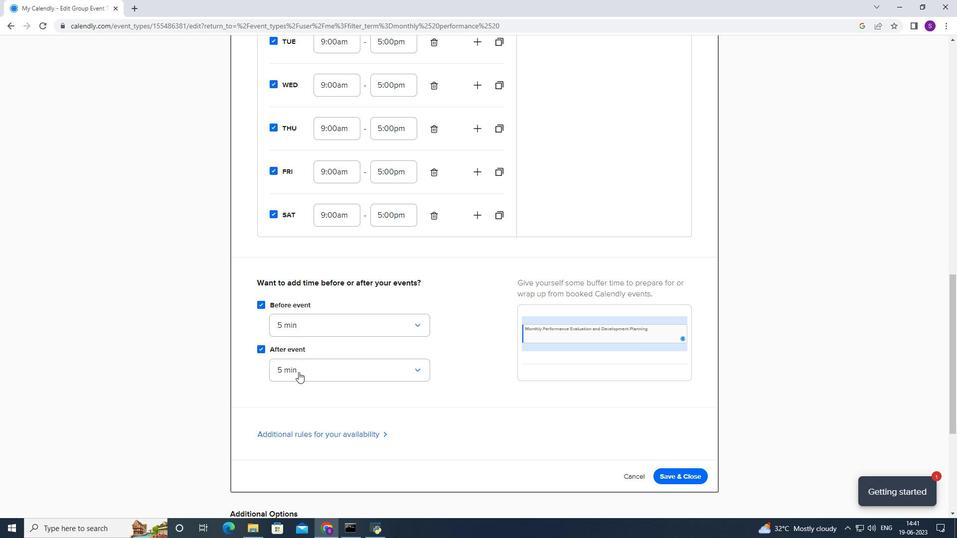 
Action: Mouse scrolled (302, 370) with delta (0, 0)
Screenshot: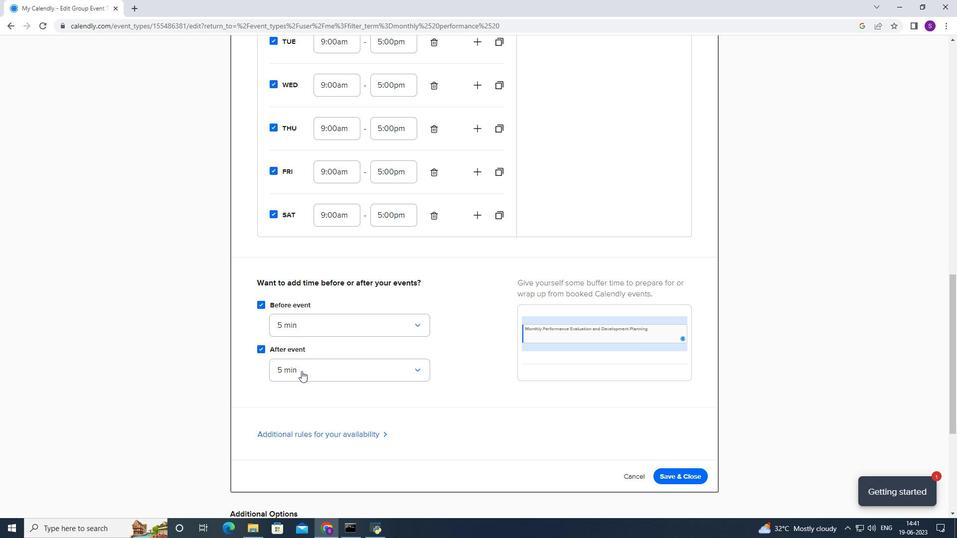 
Action: Mouse scrolled (302, 370) with delta (0, 0)
Screenshot: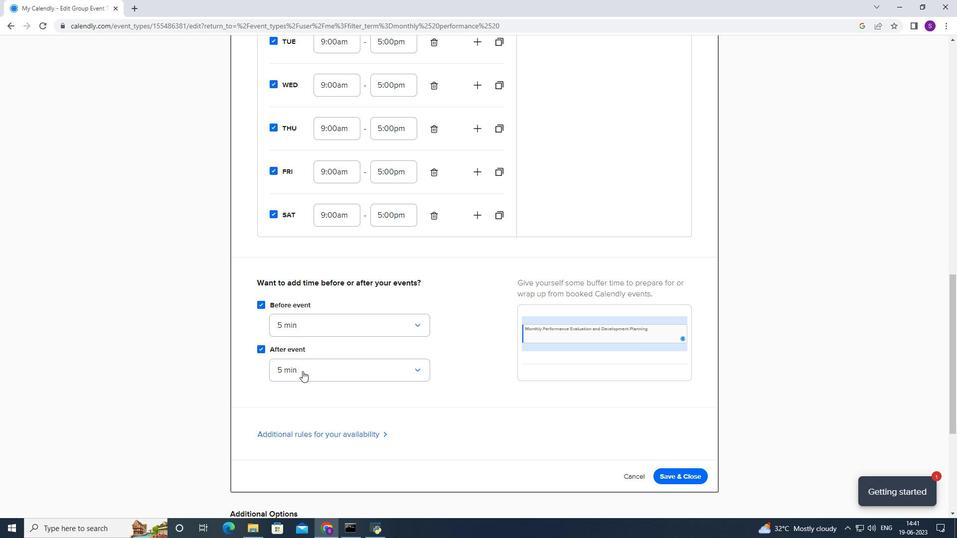 
Action: Mouse scrolled (302, 370) with delta (0, 0)
Screenshot: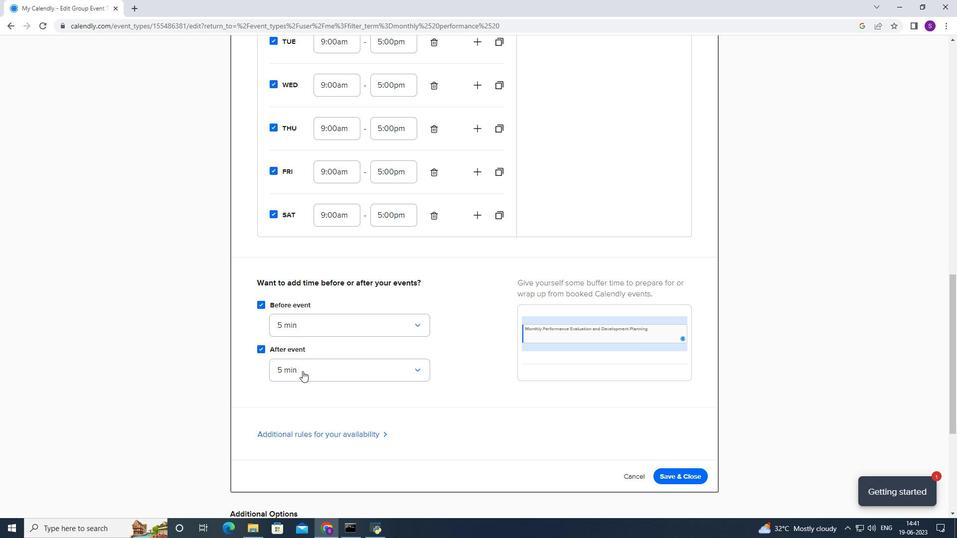 
Action: Mouse scrolled (302, 370) with delta (0, 0)
Screenshot: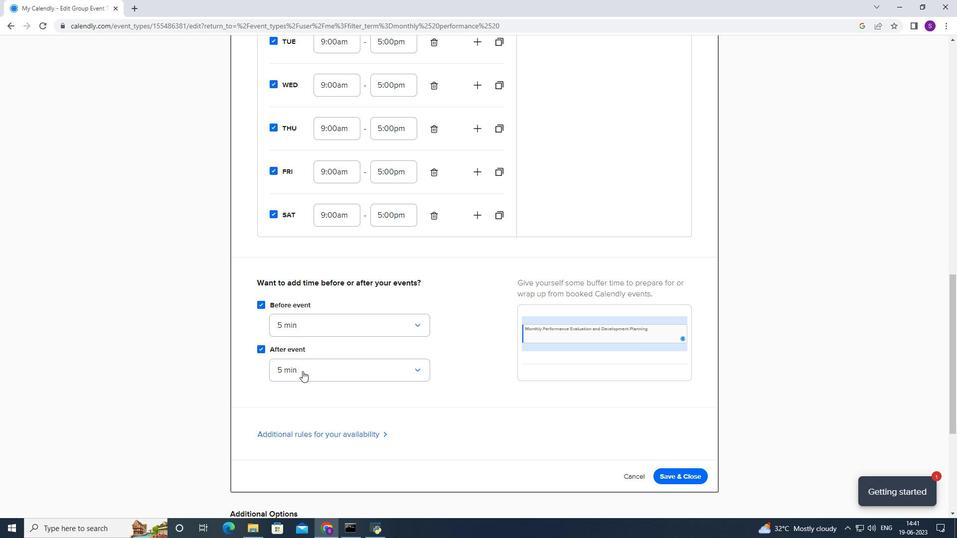 
Action: Mouse scrolled (302, 370) with delta (0, 0)
Screenshot: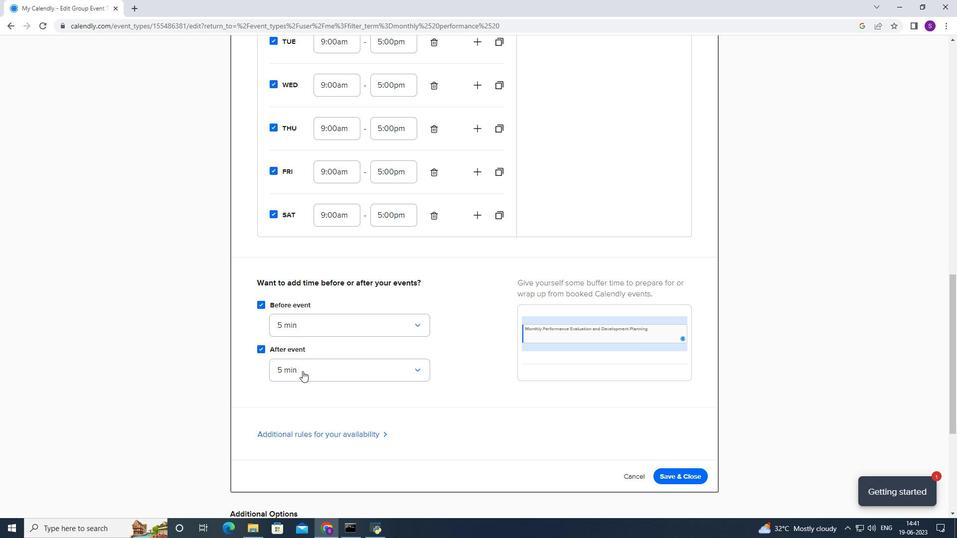 
Action: Mouse moved to (303, 370)
Screenshot: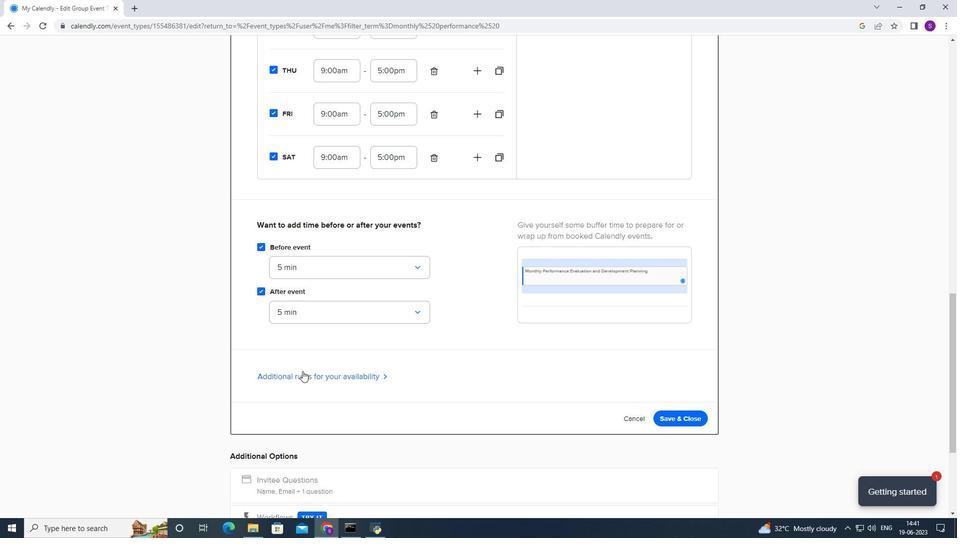 
Action: Mouse scrolled (303, 370) with delta (0, 0)
Screenshot: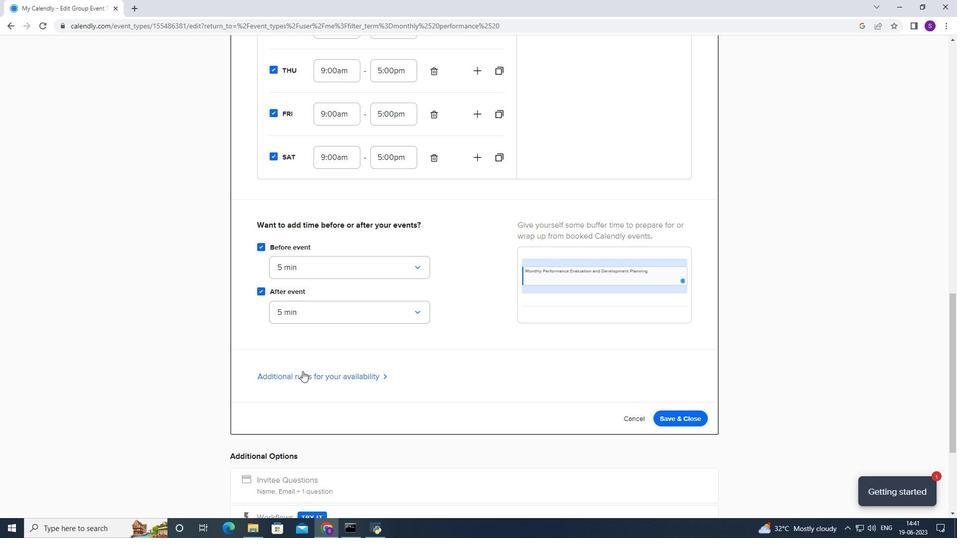 
Action: Mouse moved to (303, 366)
Screenshot: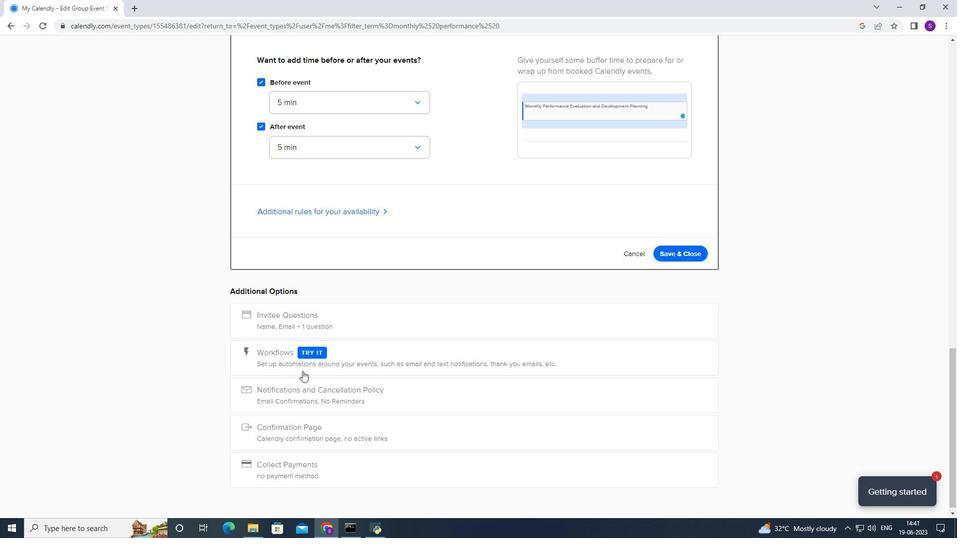 
Action: Mouse scrolled (303, 366) with delta (0, 0)
Screenshot: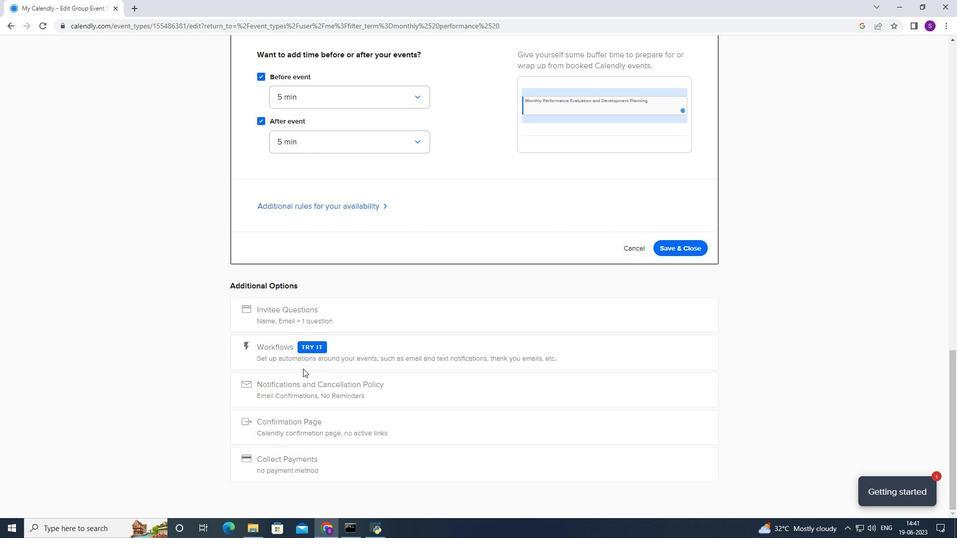 
Action: Mouse moved to (336, 308)
Screenshot: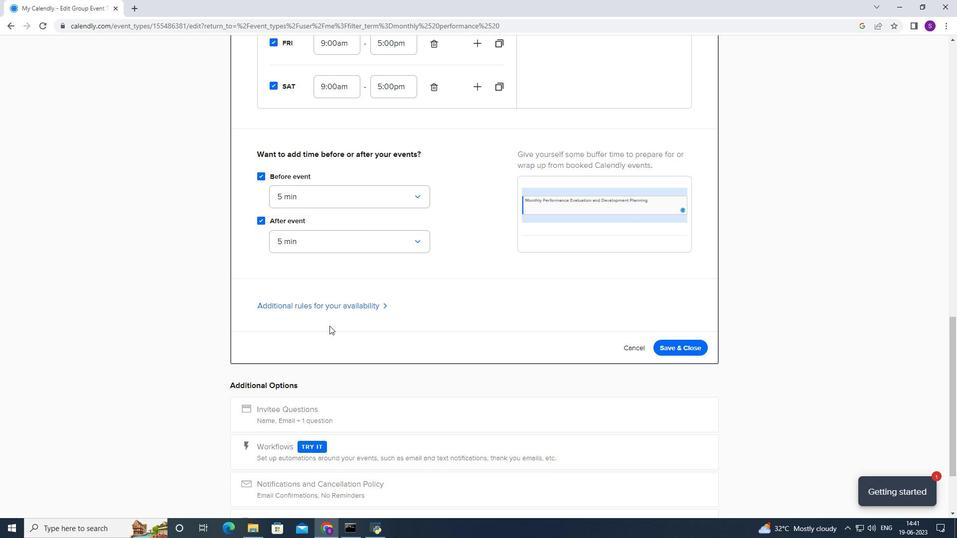 
Action: Mouse pressed left at (336, 308)
Screenshot: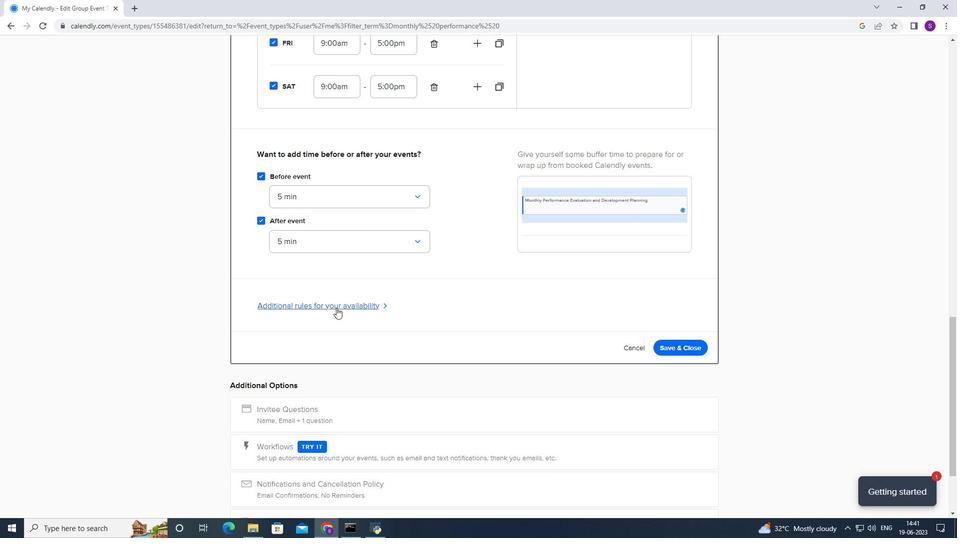 
Action: Mouse moved to (301, 384)
Screenshot: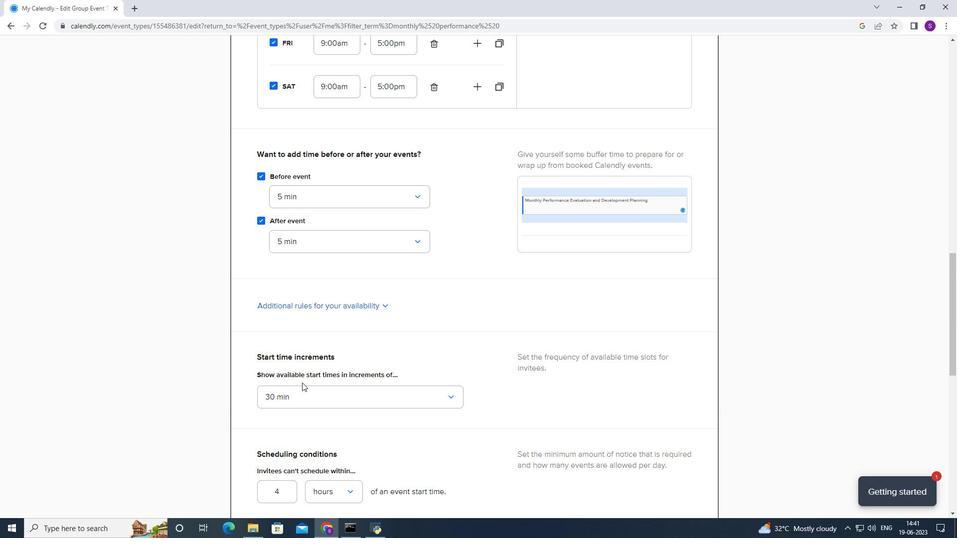 
Action: Mouse pressed left at (301, 384)
Screenshot: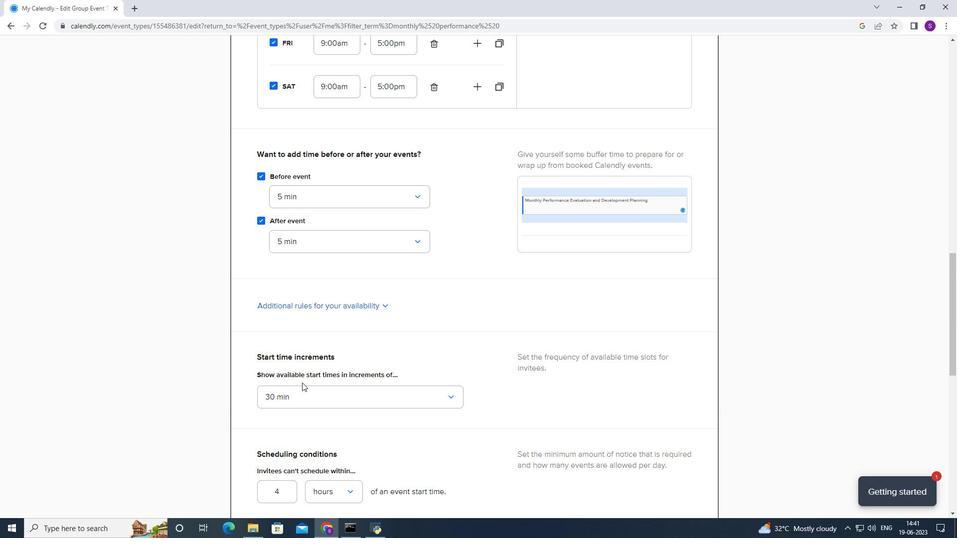 
Action: Mouse moved to (300, 392)
Screenshot: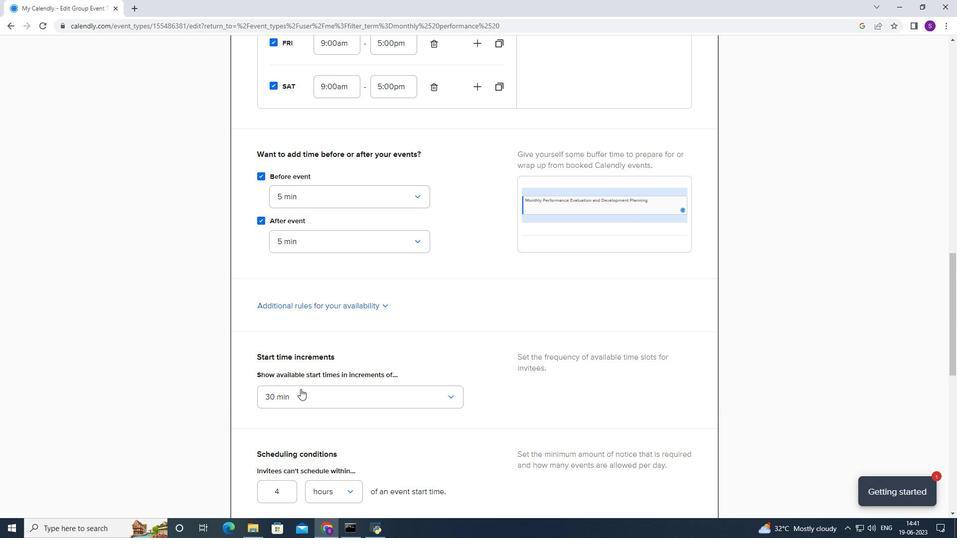 
Action: Mouse pressed left at (300, 392)
Screenshot: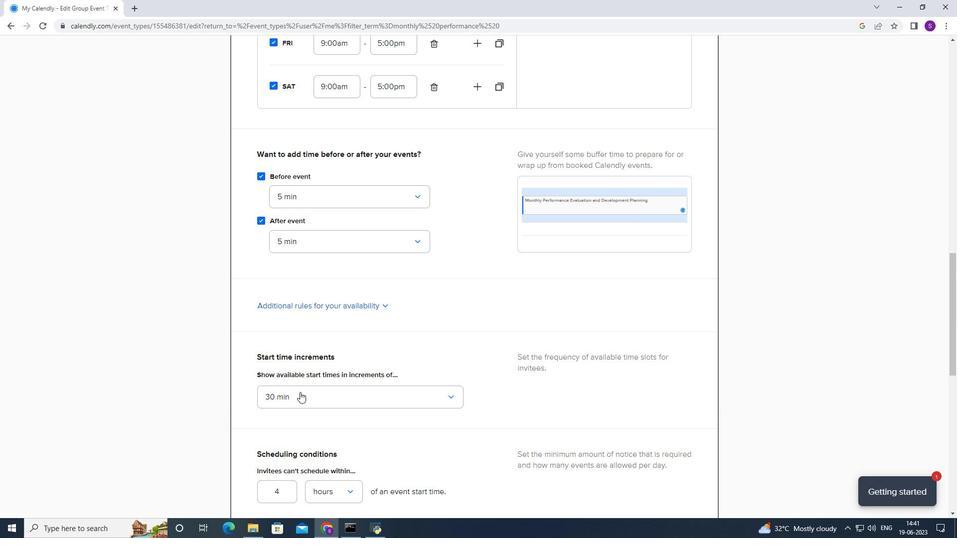 
Action: Mouse moved to (301, 397)
Screenshot: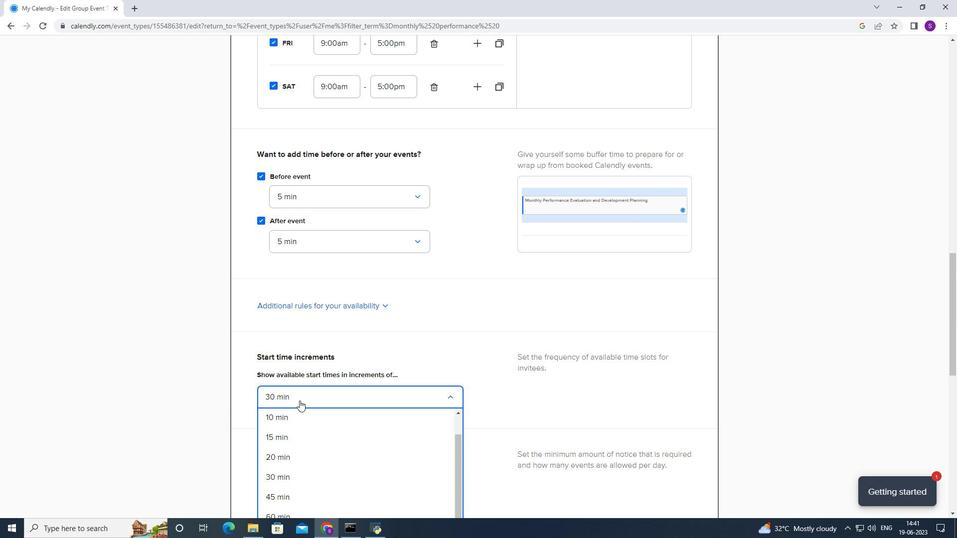 
Action: Mouse scrolled (301, 396) with delta (0, 0)
Screenshot: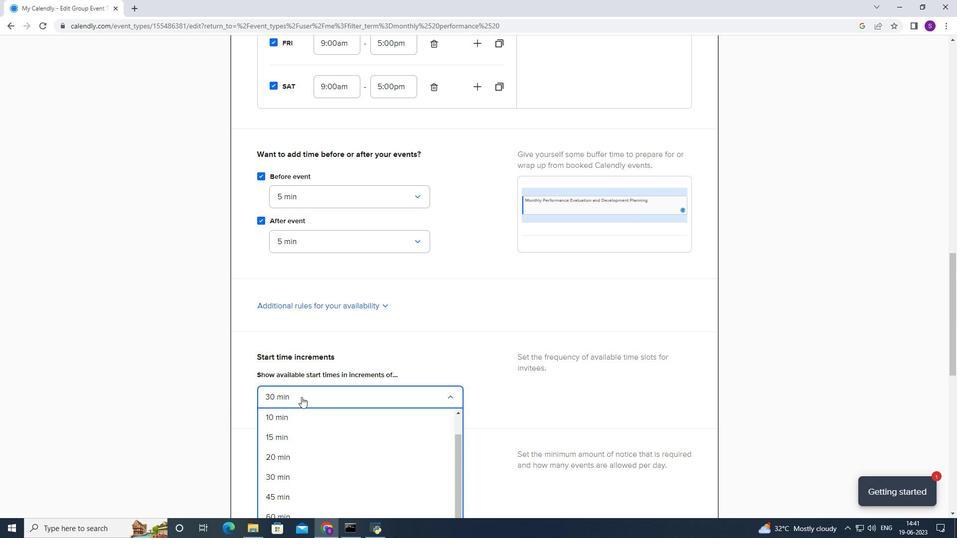 
Action: Mouse scrolled (301, 396) with delta (0, 0)
Screenshot: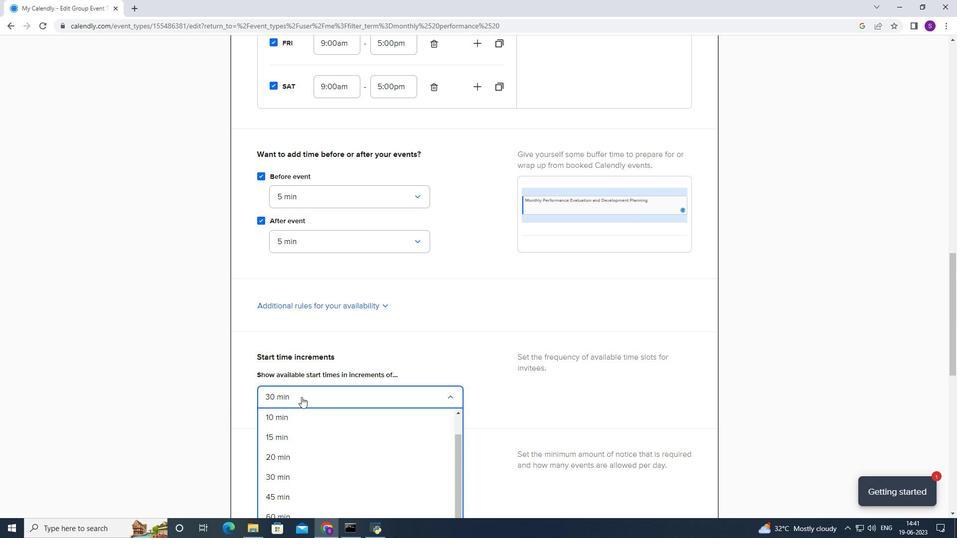 
Action: Mouse scrolled (301, 396) with delta (0, 0)
Screenshot: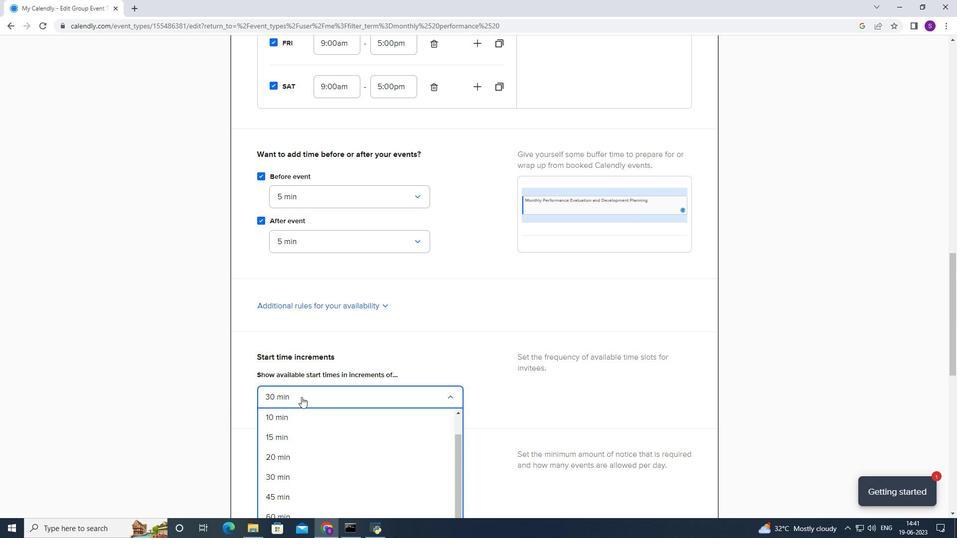 
Action: Mouse scrolled (301, 396) with delta (0, 0)
Screenshot: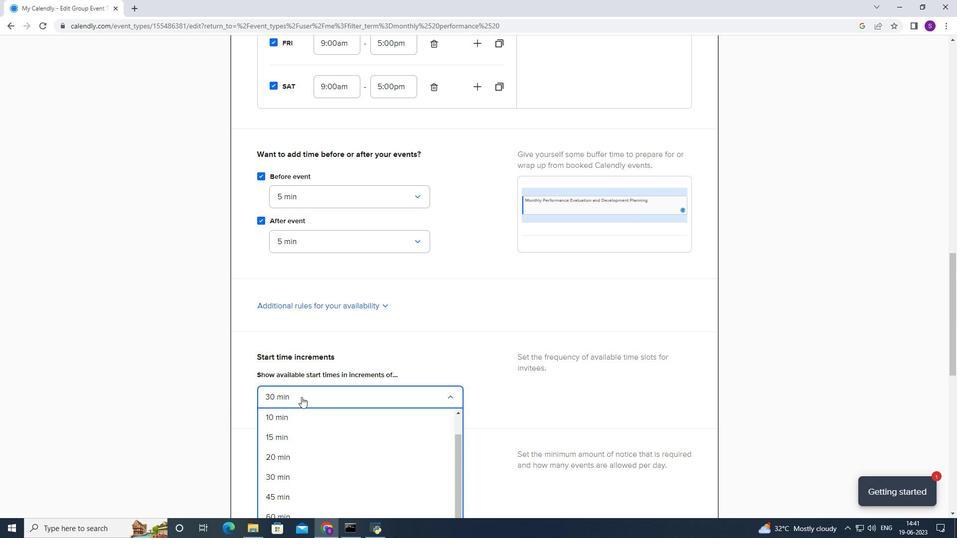 
Action: Mouse moved to (335, 332)
Screenshot: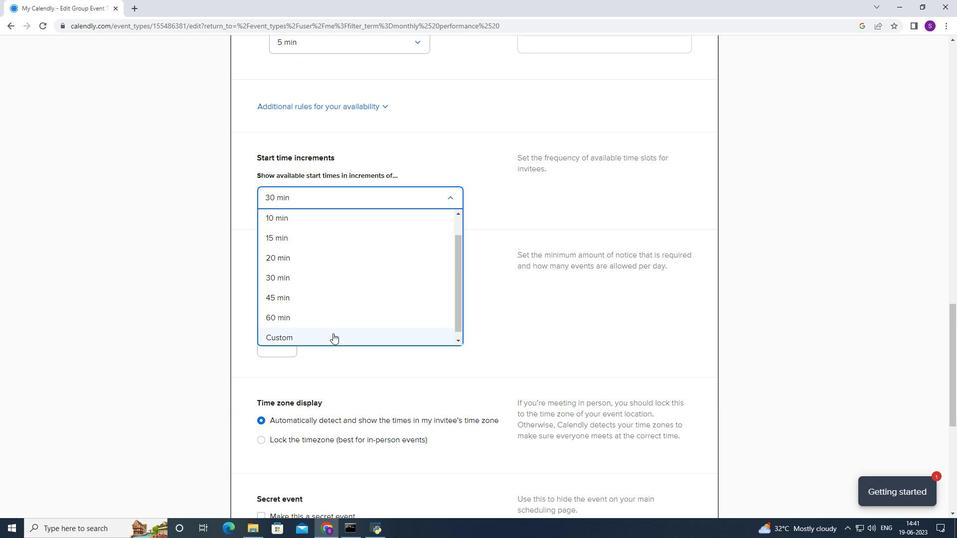 
Action: Mouse pressed left at (335, 332)
Screenshot: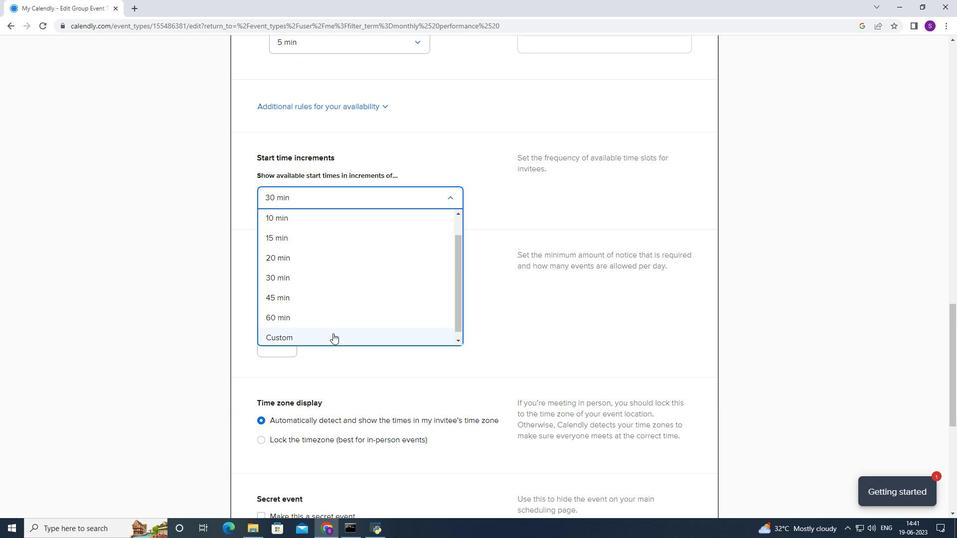 
Action: Mouse moved to (325, 229)
Screenshot: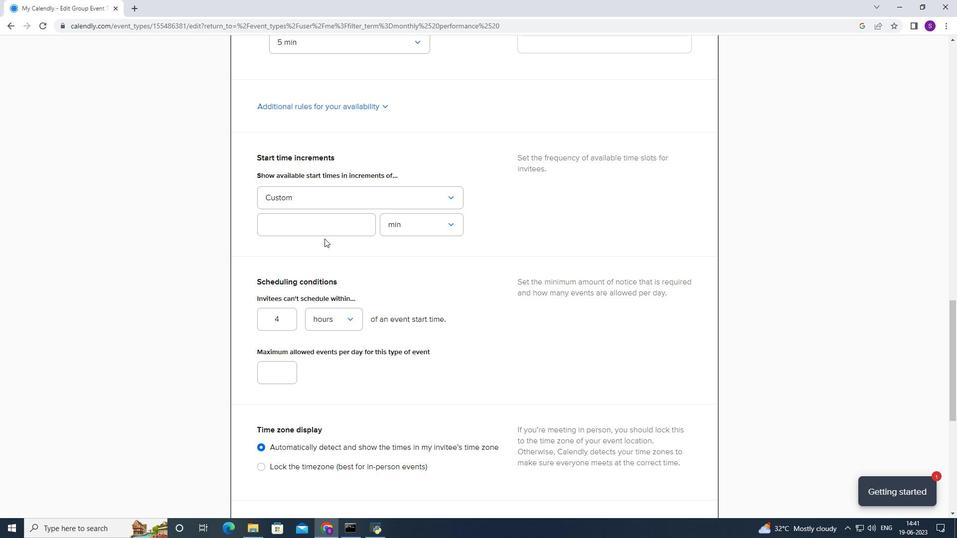 
Action: Mouse pressed left at (325, 229)
Screenshot: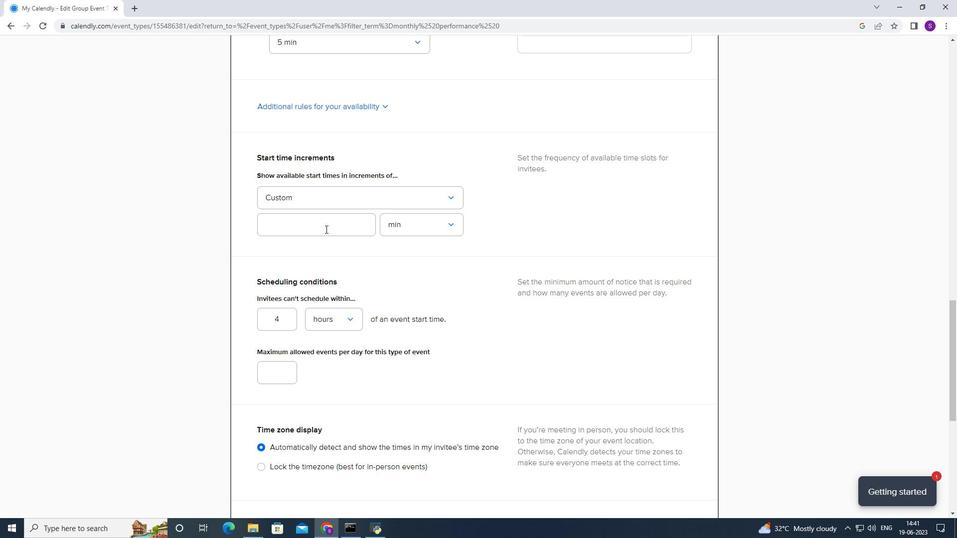 
Action: Key pressed 40
Screenshot: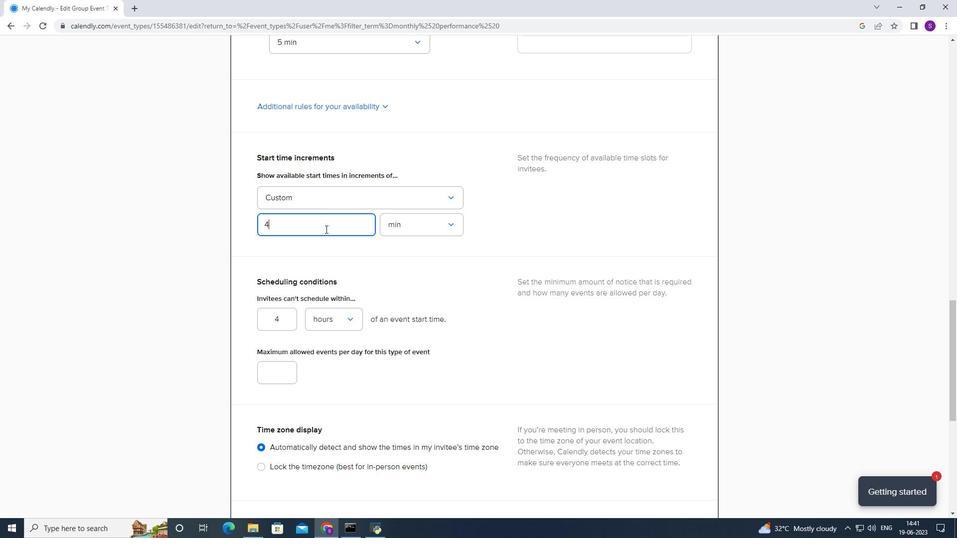 
Action: Mouse moved to (289, 336)
Screenshot: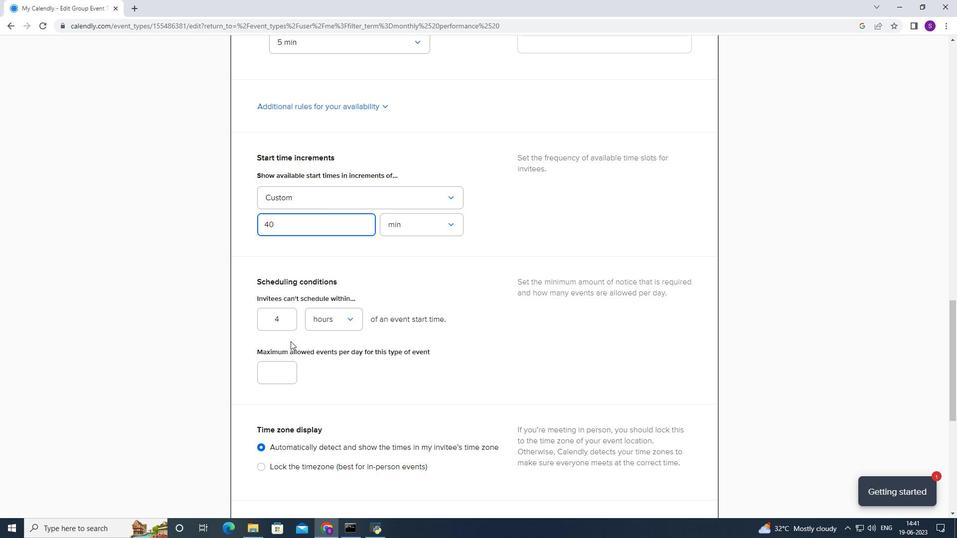 
Action: Mouse pressed left at (289, 336)
Screenshot: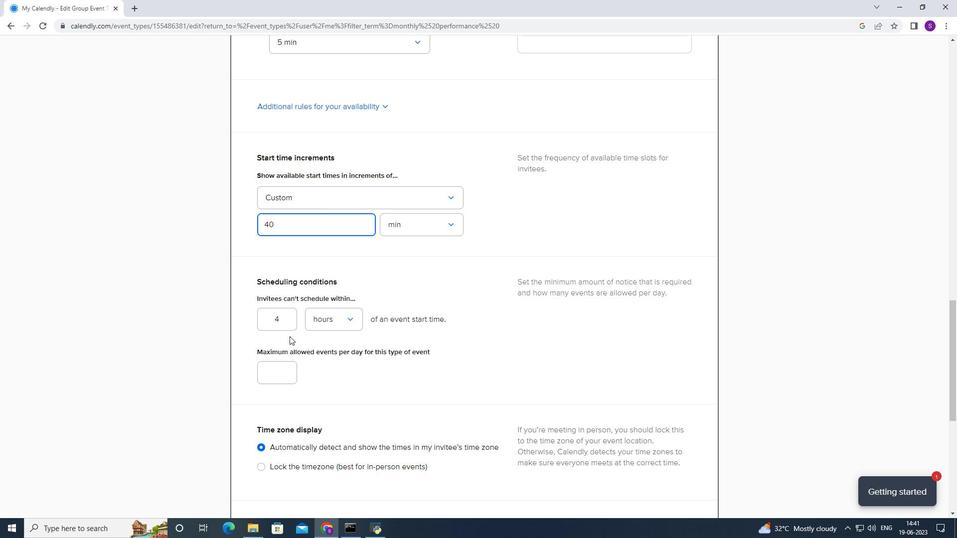 
Action: Mouse moved to (278, 316)
Screenshot: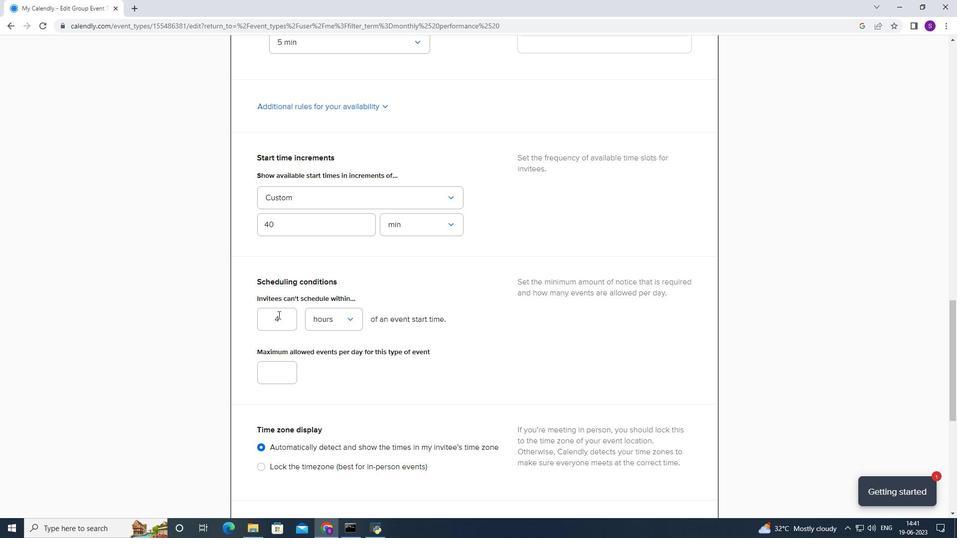 
Action: Mouse pressed left at (278, 316)
Screenshot: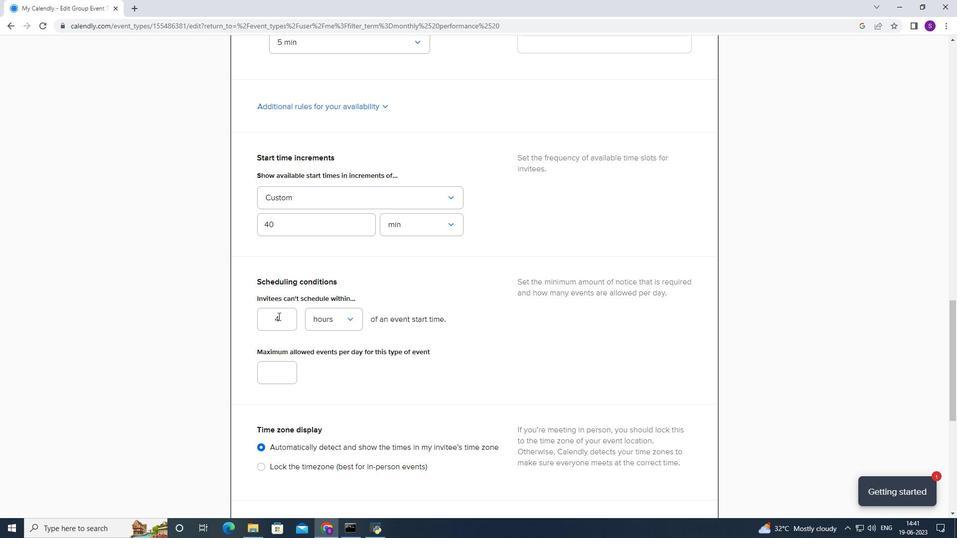 
Action: Mouse moved to (278, 317)
Screenshot: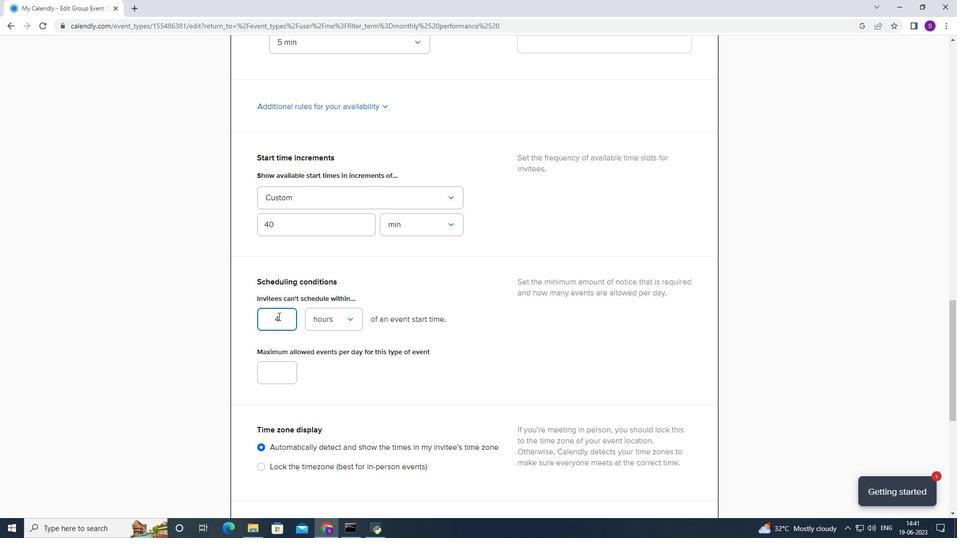 
Action: Key pressed <Key.backspace>4
Screenshot: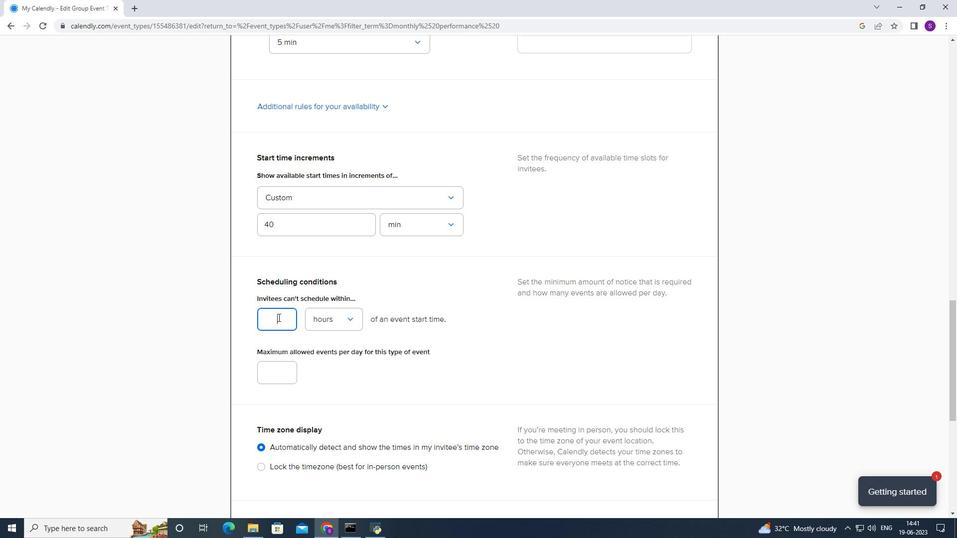 
Action: Mouse moved to (274, 332)
Screenshot: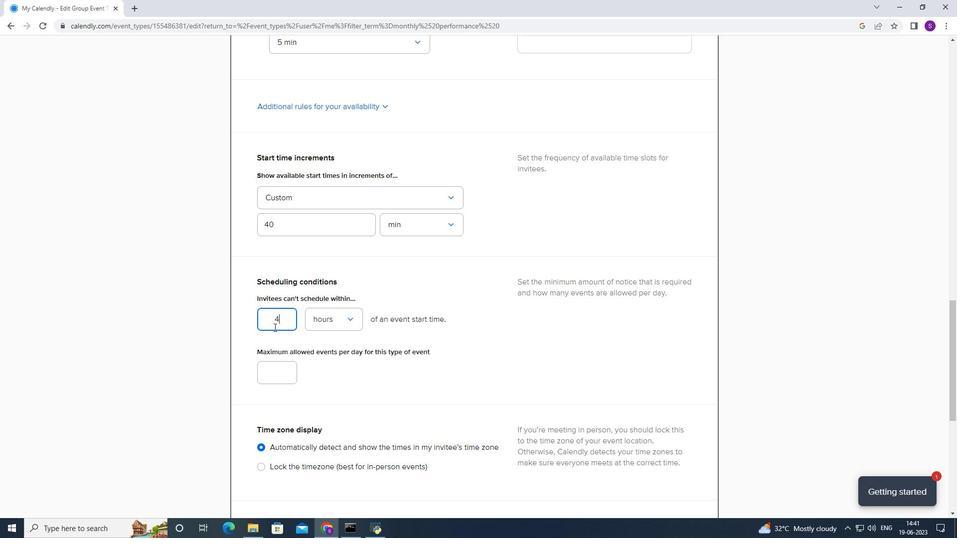 
Action: Key pressed 7
Screenshot: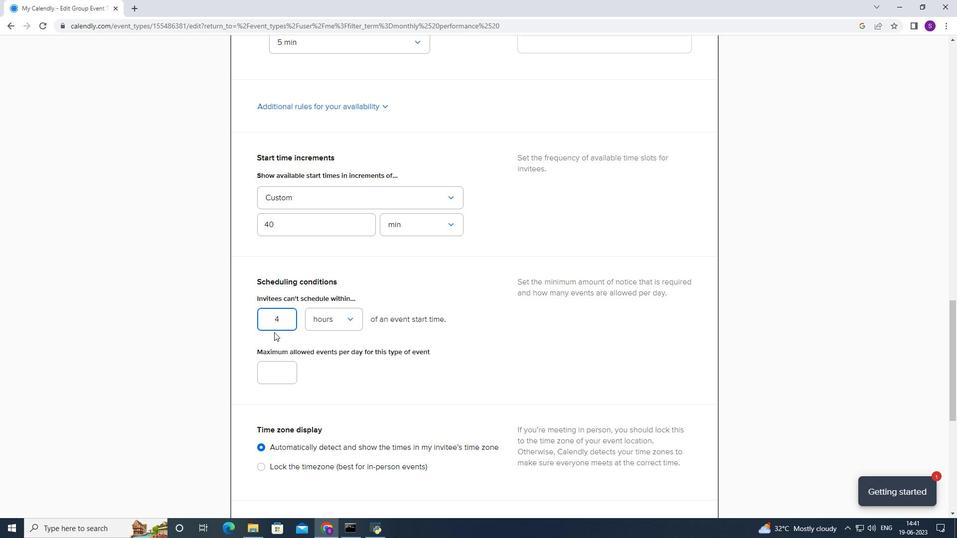 
Action: Mouse moved to (268, 383)
Screenshot: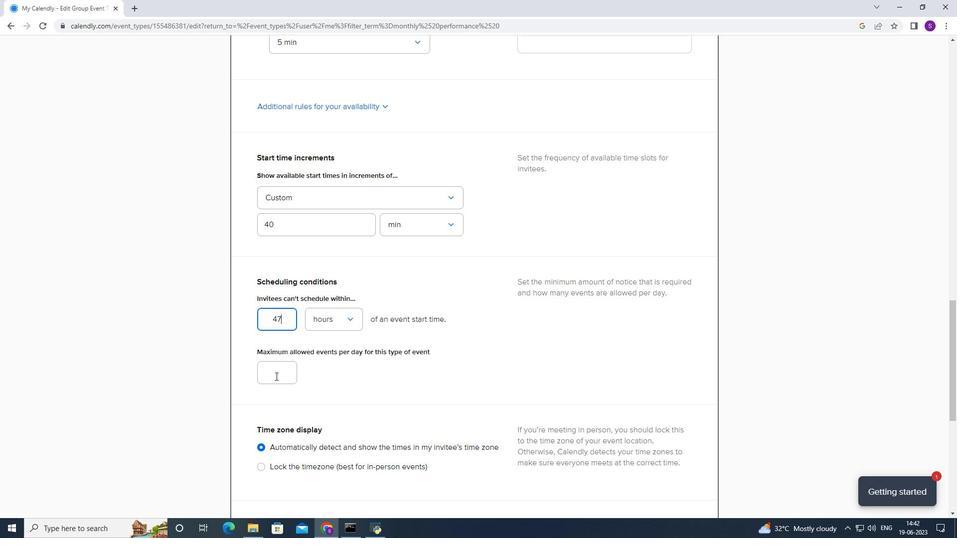 
Action: Mouse pressed left at (268, 383)
Screenshot: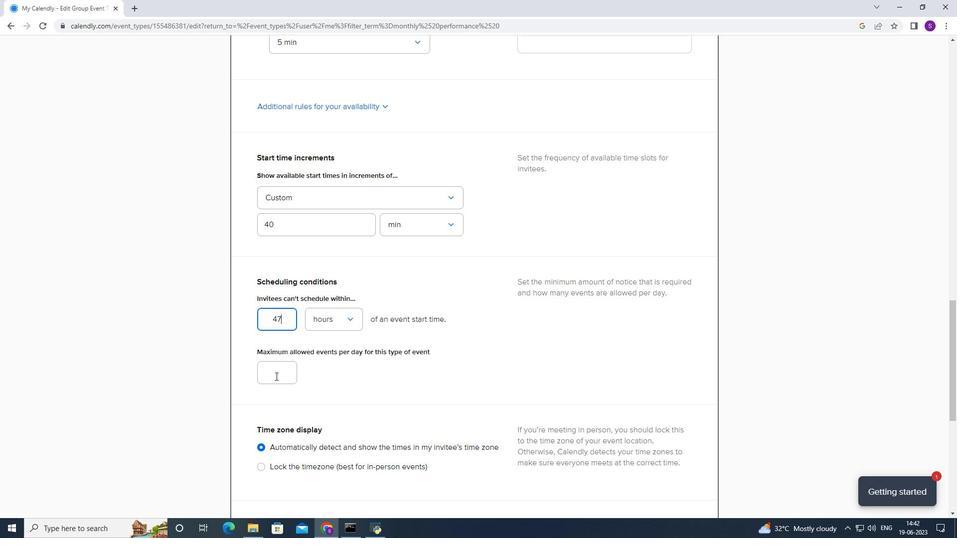 
Action: Key pressed 6
Screenshot: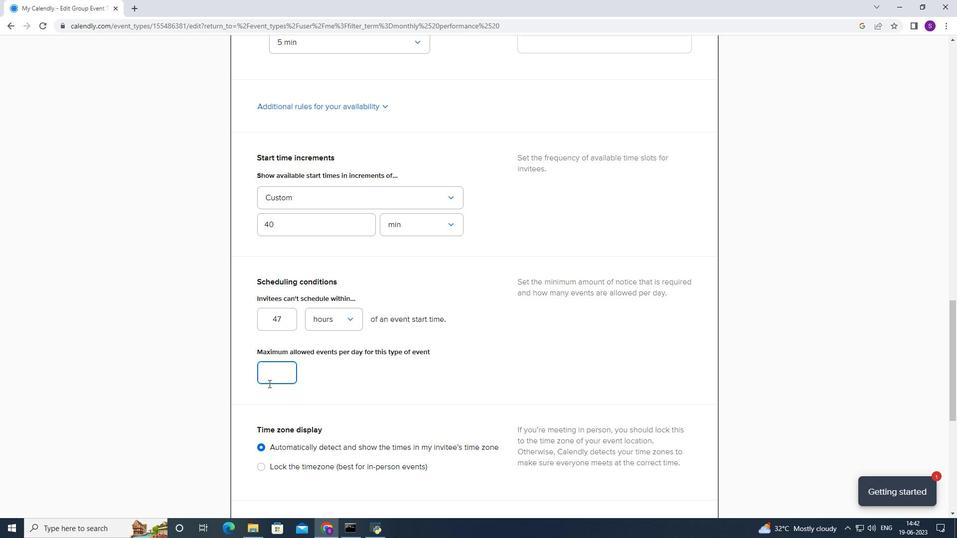 
Action: Mouse moved to (301, 372)
Screenshot: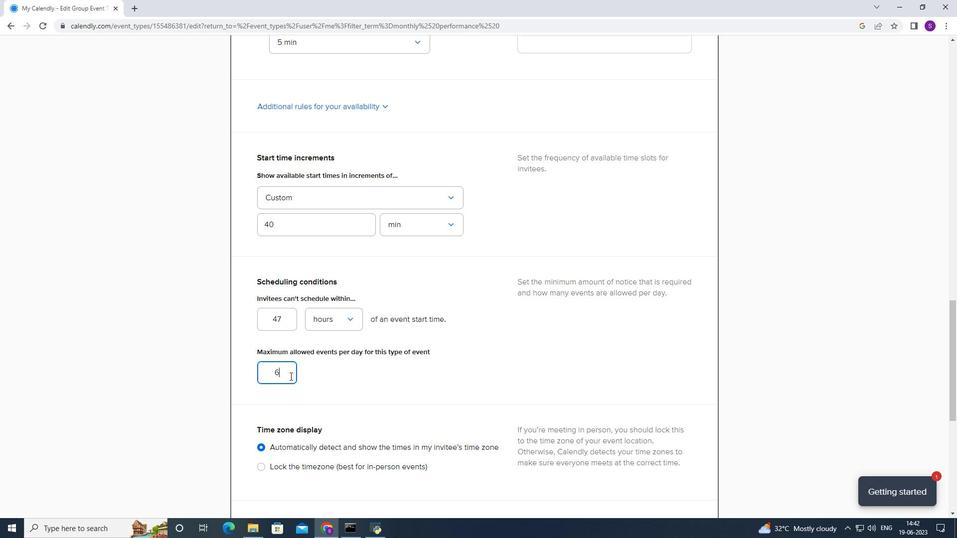 
Action: Mouse scrolled (301, 371) with delta (0, 0)
Screenshot: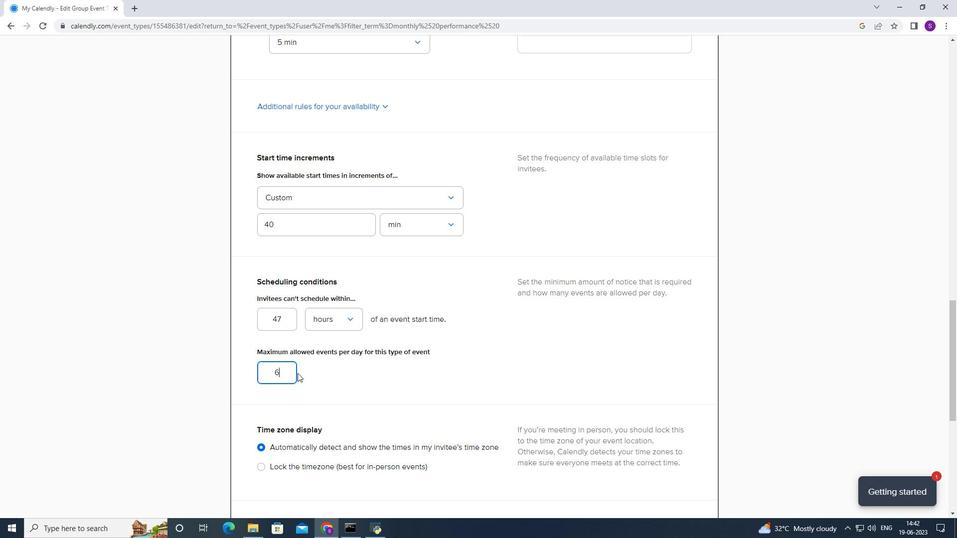 
Action: Mouse scrolled (301, 371) with delta (0, 0)
Screenshot: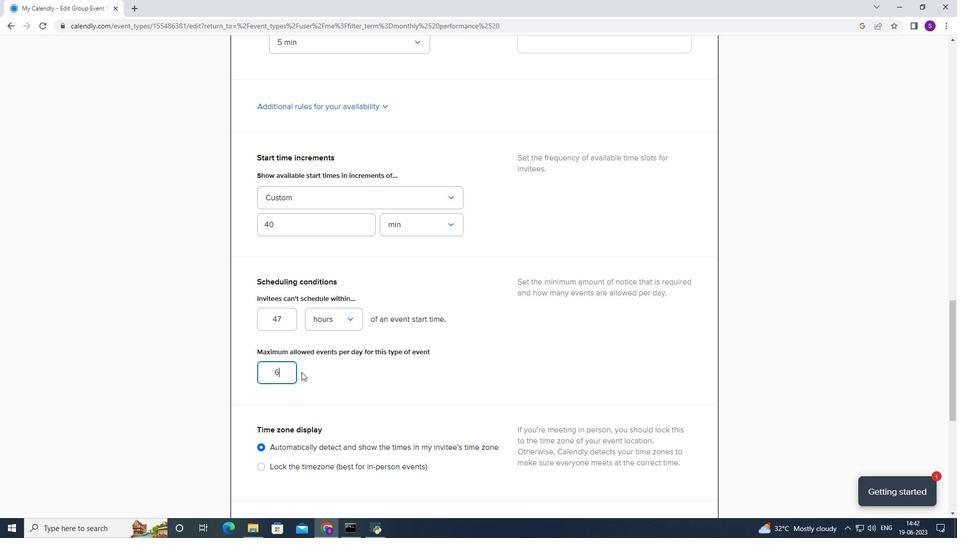 
Action: Mouse scrolled (301, 371) with delta (0, 0)
Screenshot: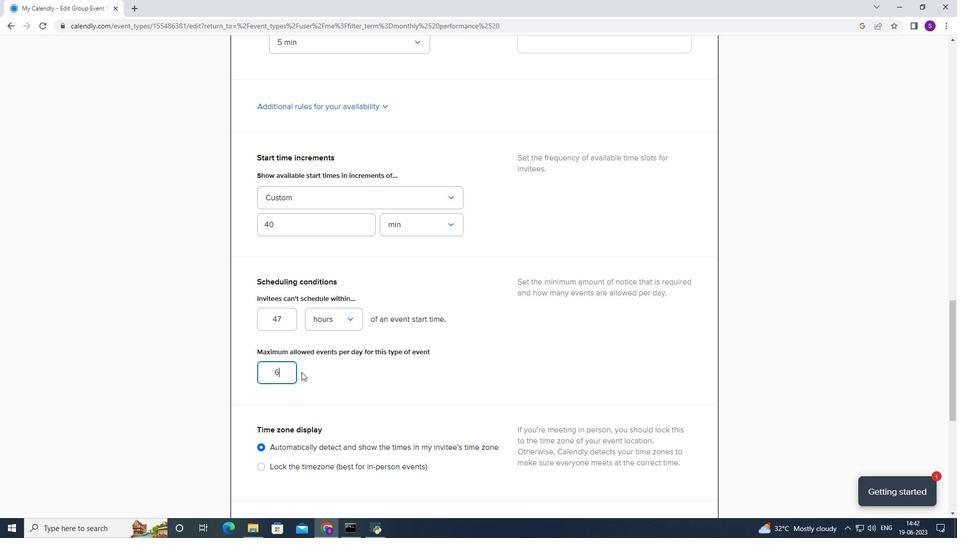 
Action: Mouse scrolled (301, 371) with delta (0, 0)
Screenshot: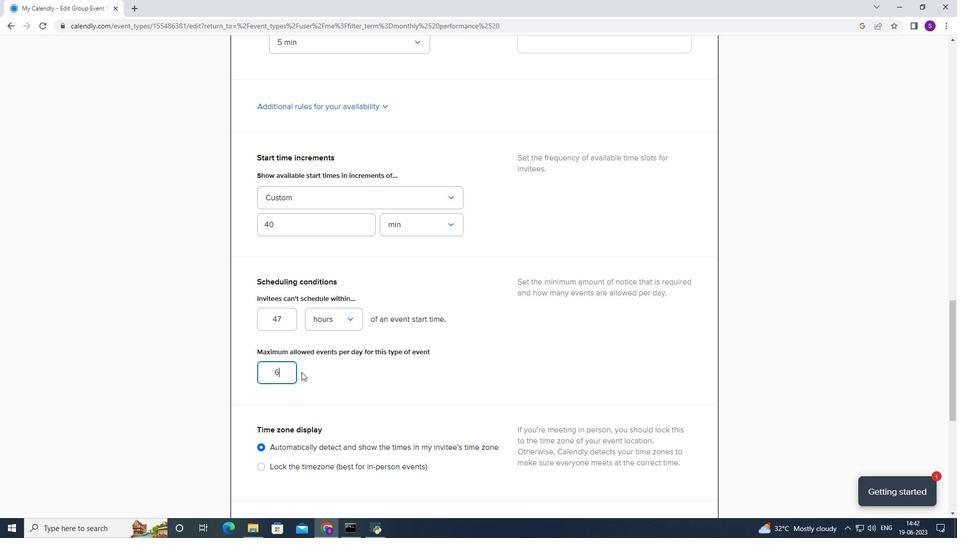 
Action: Mouse scrolled (301, 371) with delta (0, 0)
Screenshot: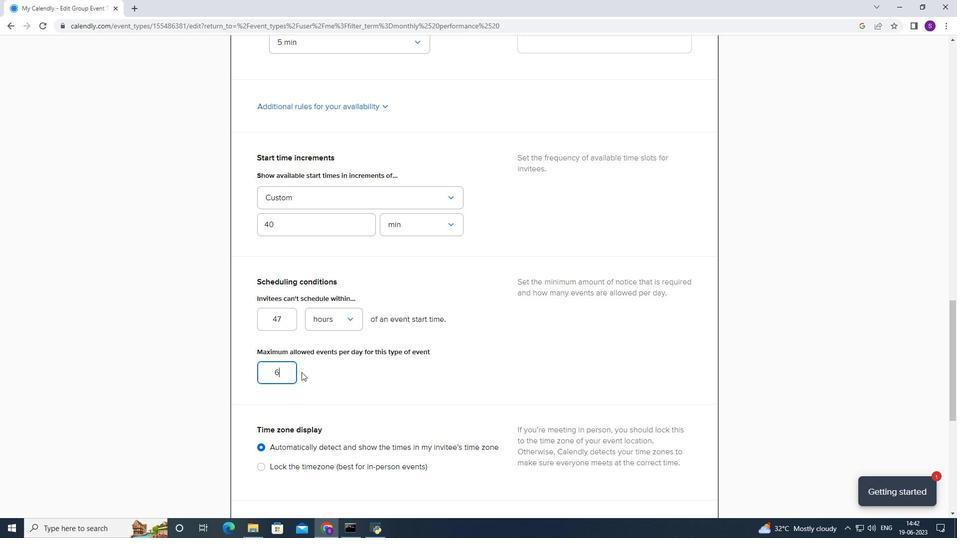 
Action: Mouse scrolled (301, 371) with delta (0, 0)
Screenshot: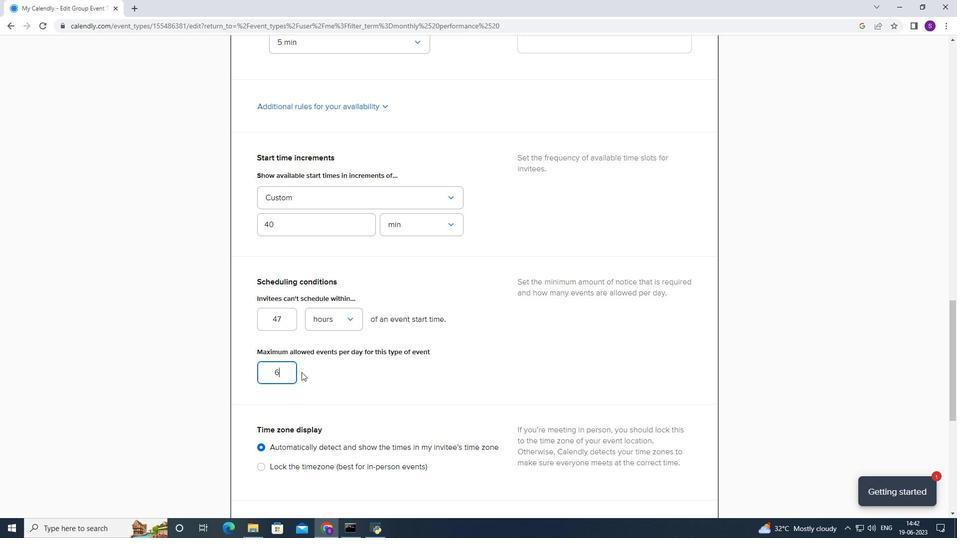 
Action: Mouse scrolled (301, 371) with delta (0, 0)
Screenshot: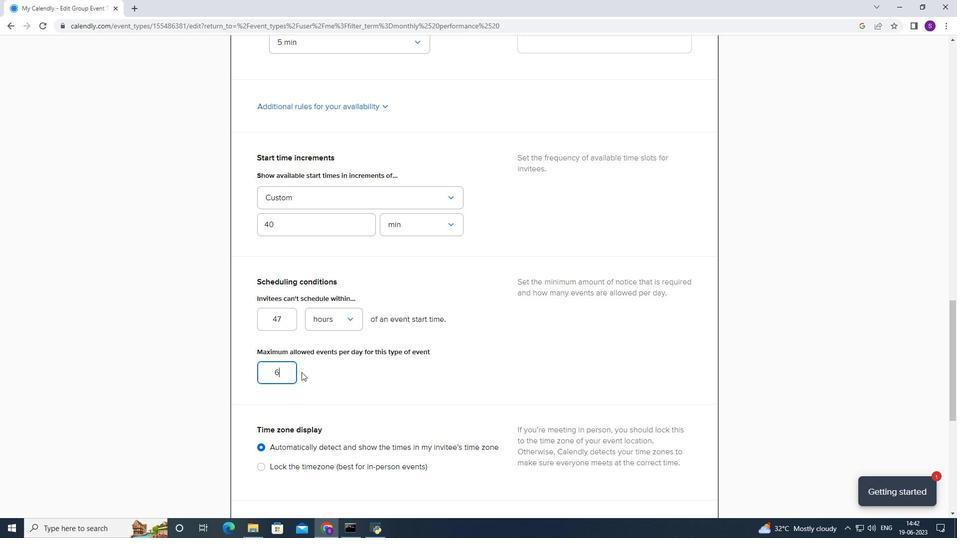 
Action: Mouse scrolled (301, 371) with delta (0, 0)
Screenshot: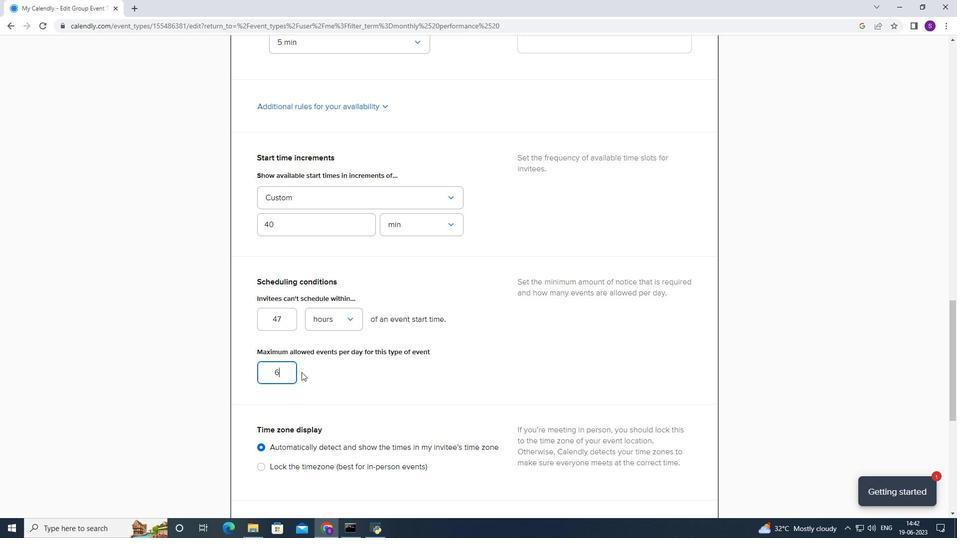
Action: Mouse moved to (689, 232)
Screenshot: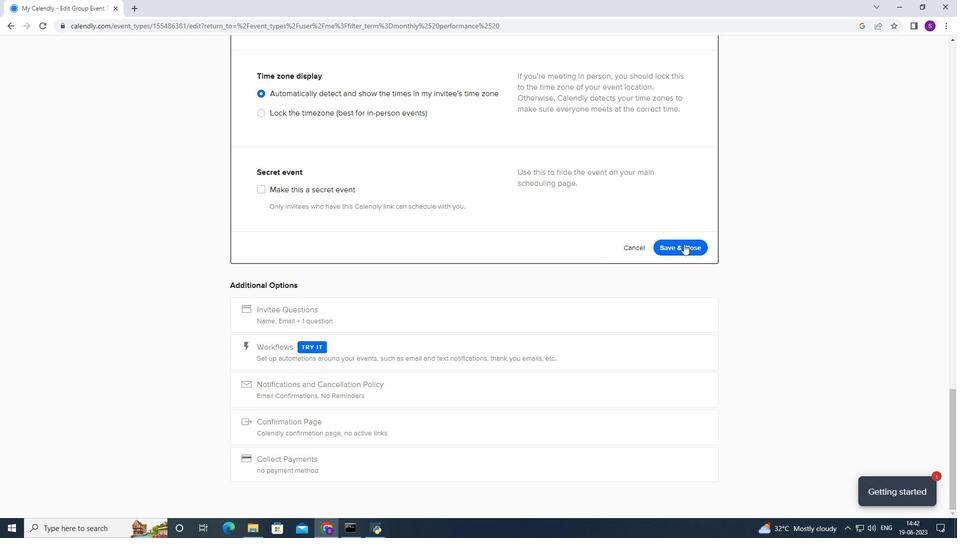 
Action: Mouse pressed left at (689, 232)
Screenshot: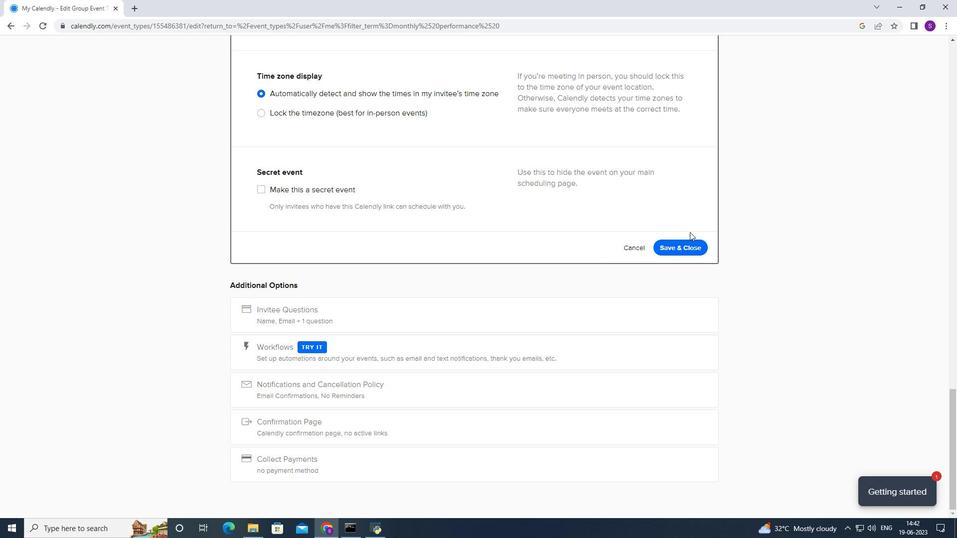 
Action: Mouse moved to (684, 248)
Screenshot: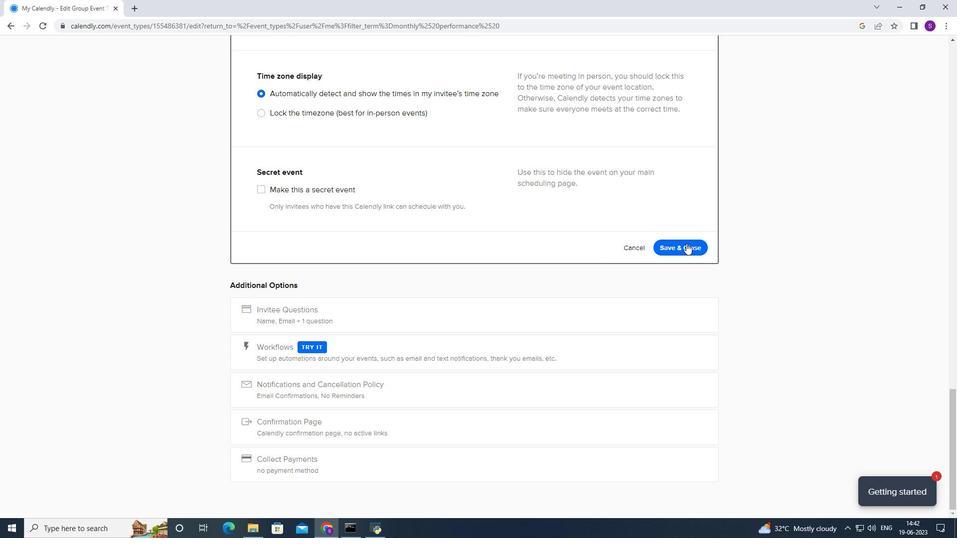 
Action: Mouse pressed left at (684, 248)
Screenshot: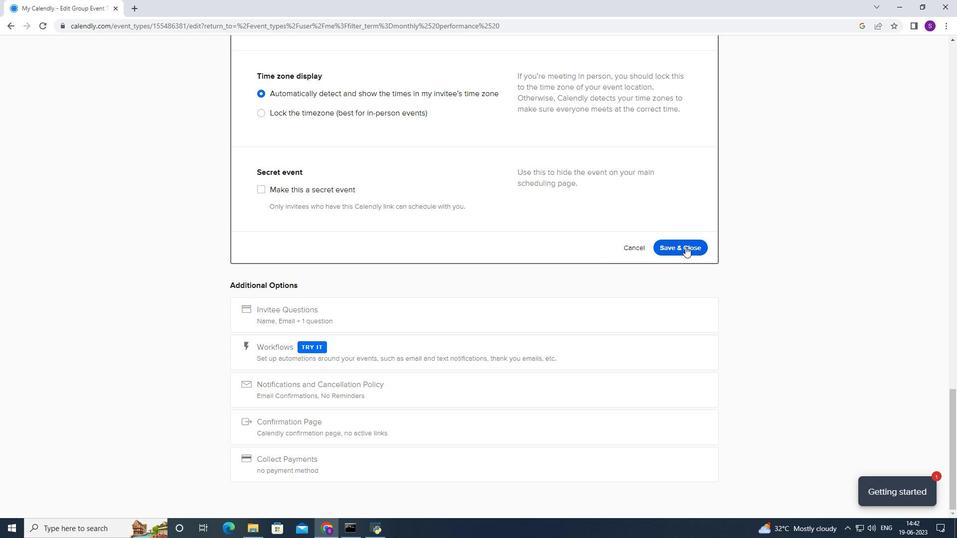 
